 Task: Find connections with filter location Qarqīn with filter topic #Innovationwith filter profile language German with filter current company Bayer with filter school Model Institute of Engineering and Technology with filter industry Translation and Localization with filter service category Corporate Events with filter keywords title Bookkeeper
Action: Mouse moved to (620, 114)
Screenshot: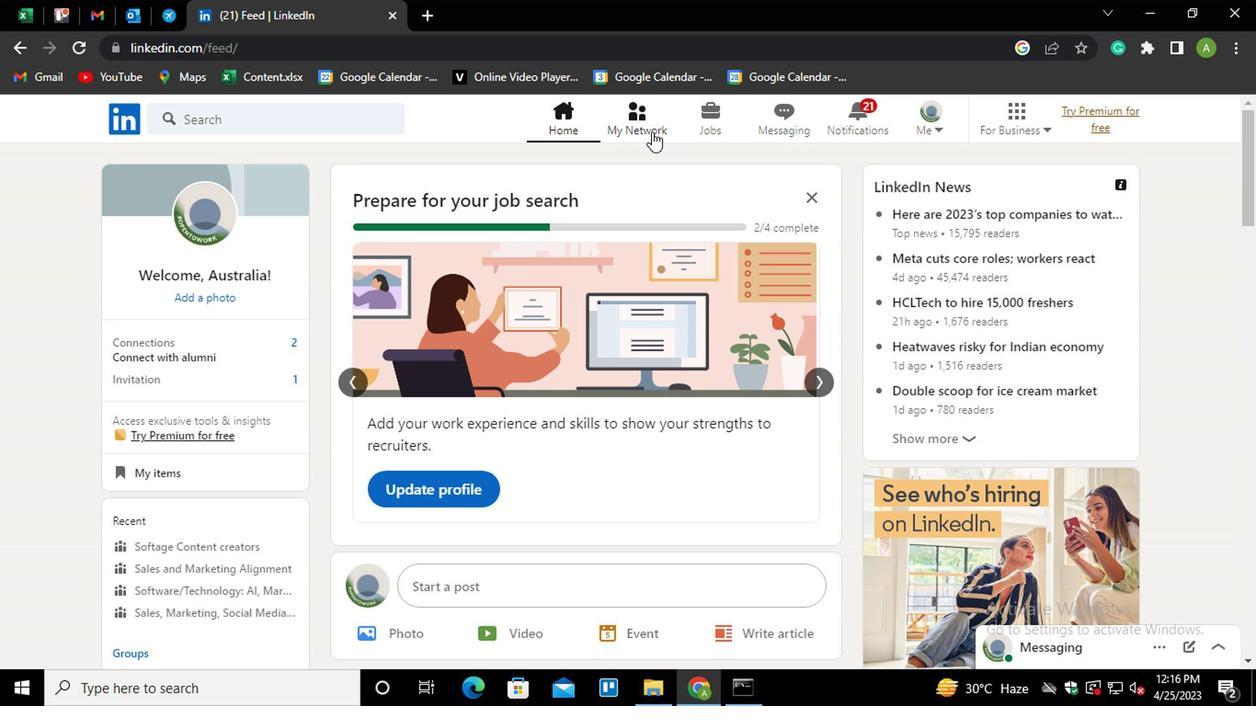 
Action: Mouse pressed left at (620, 114)
Screenshot: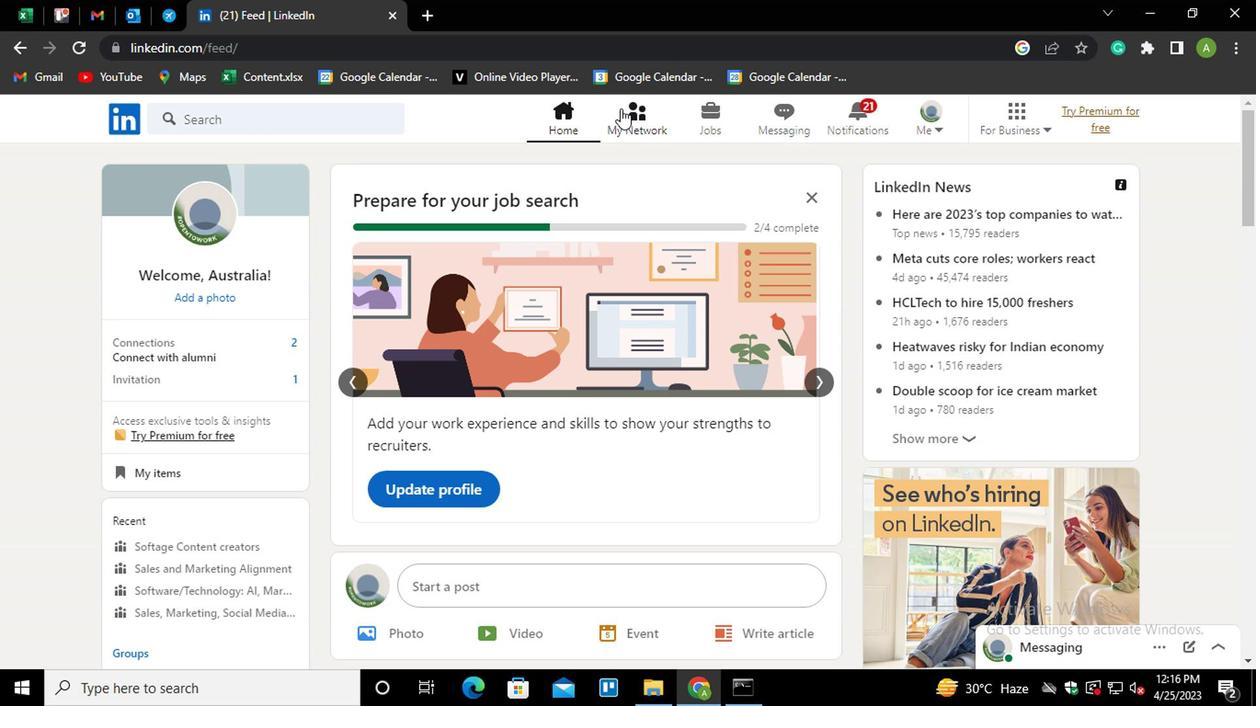 
Action: Mouse moved to (310, 222)
Screenshot: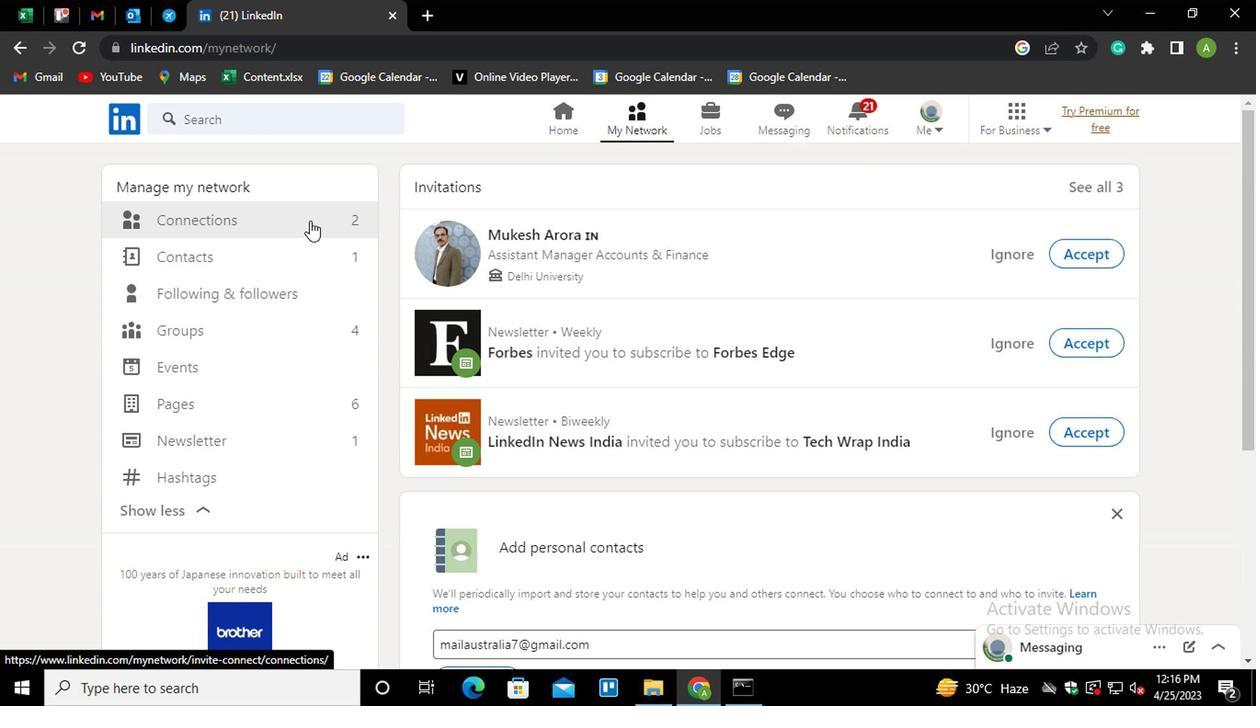 
Action: Mouse pressed left at (310, 222)
Screenshot: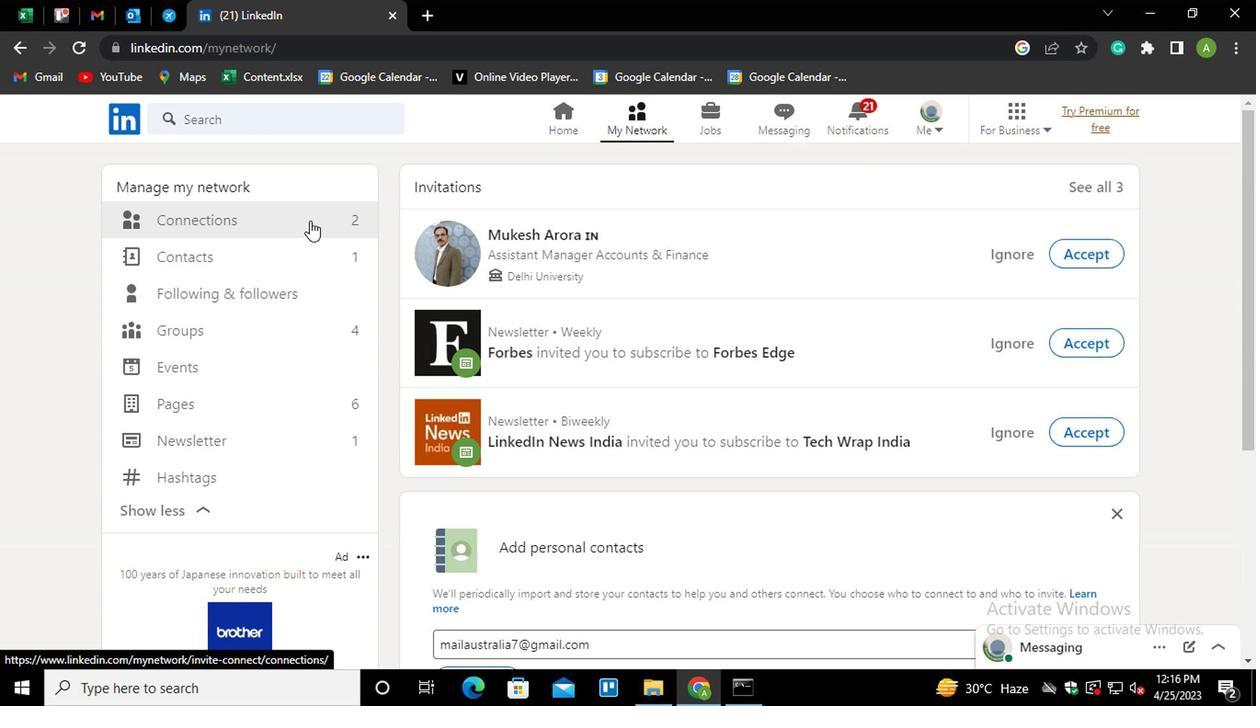 
Action: Mouse moved to (739, 225)
Screenshot: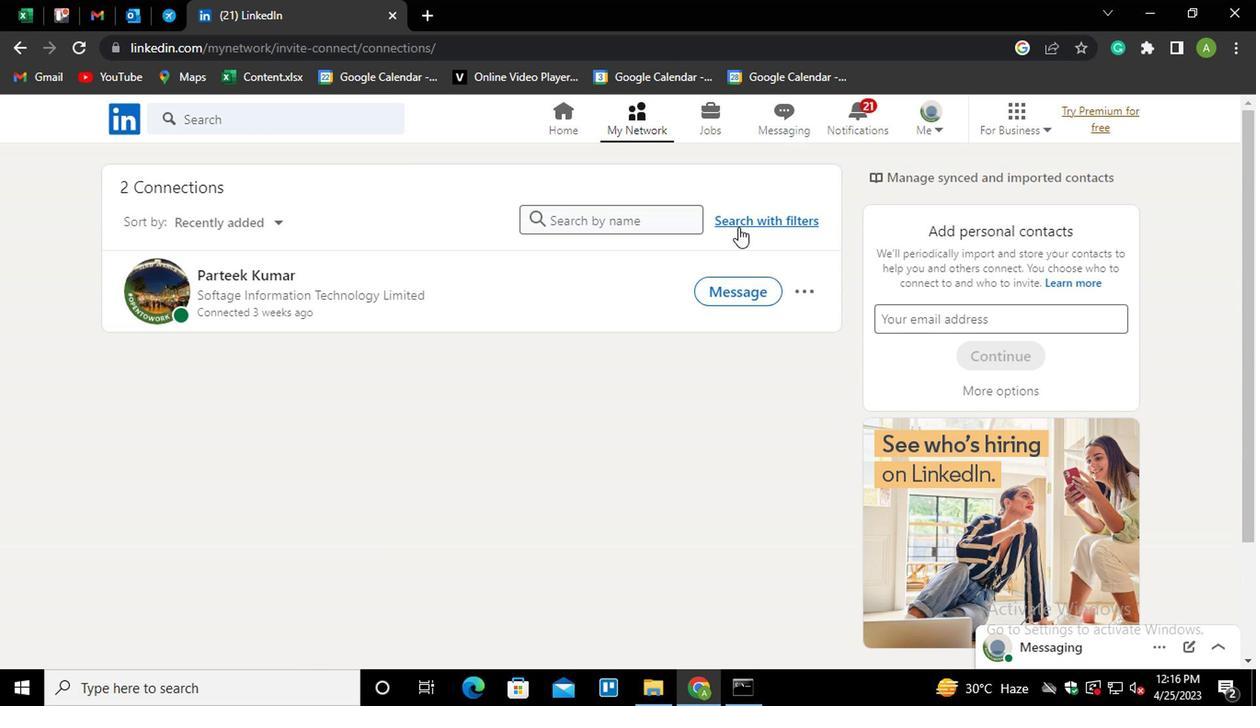 
Action: Mouse pressed left at (739, 225)
Screenshot: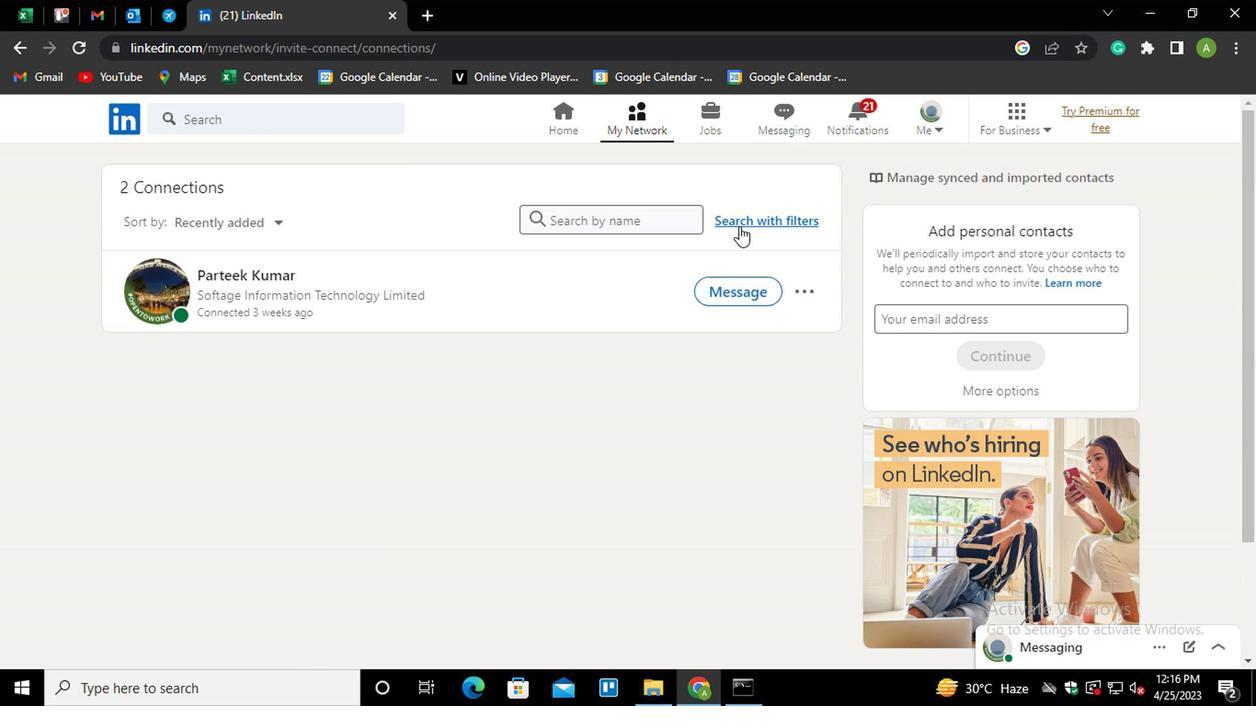 
Action: Mouse moved to (633, 175)
Screenshot: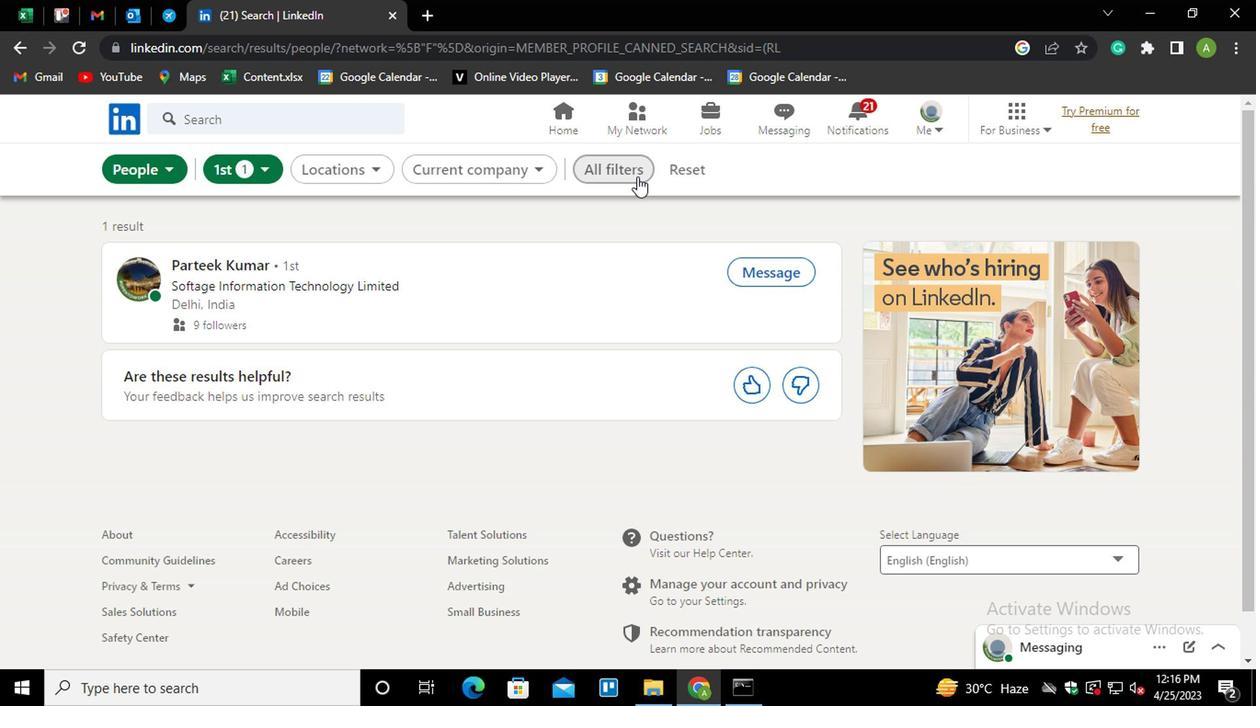 
Action: Mouse pressed left at (633, 175)
Screenshot: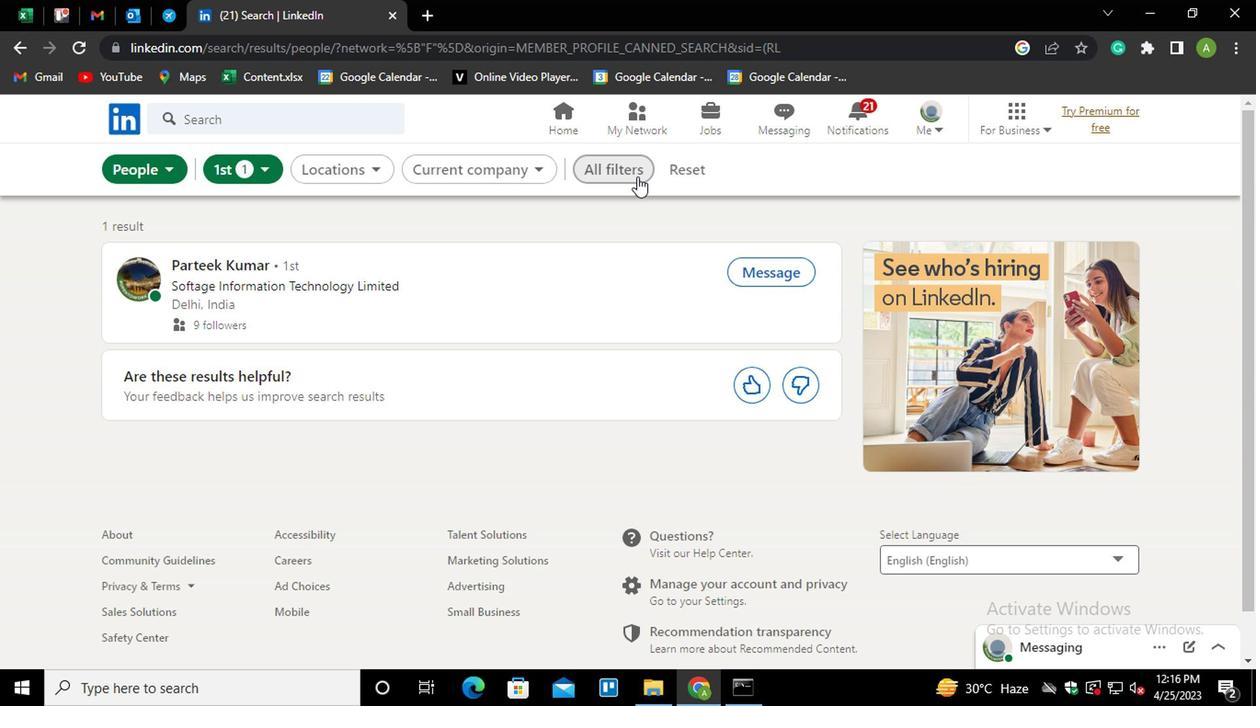 
Action: Mouse moved to (883, 325)
Screenshot: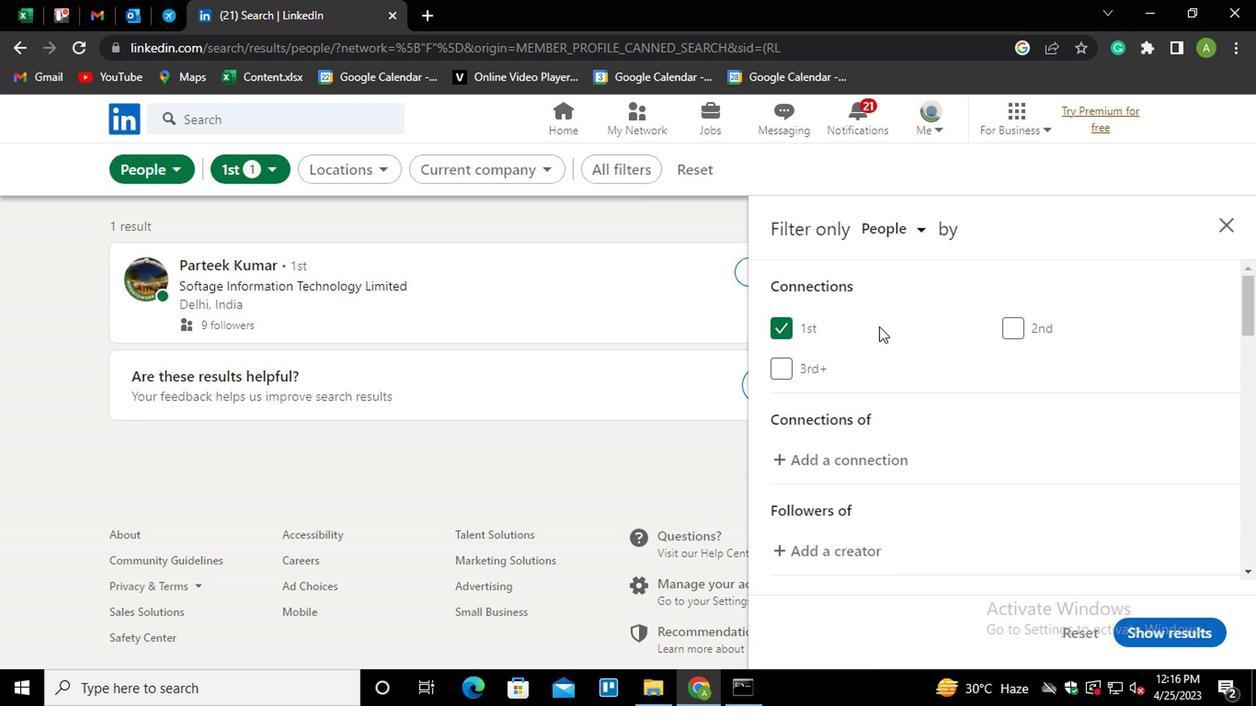 
Action: Mouse scrolled (883, 325) with delta (0, 0)
Screenshot: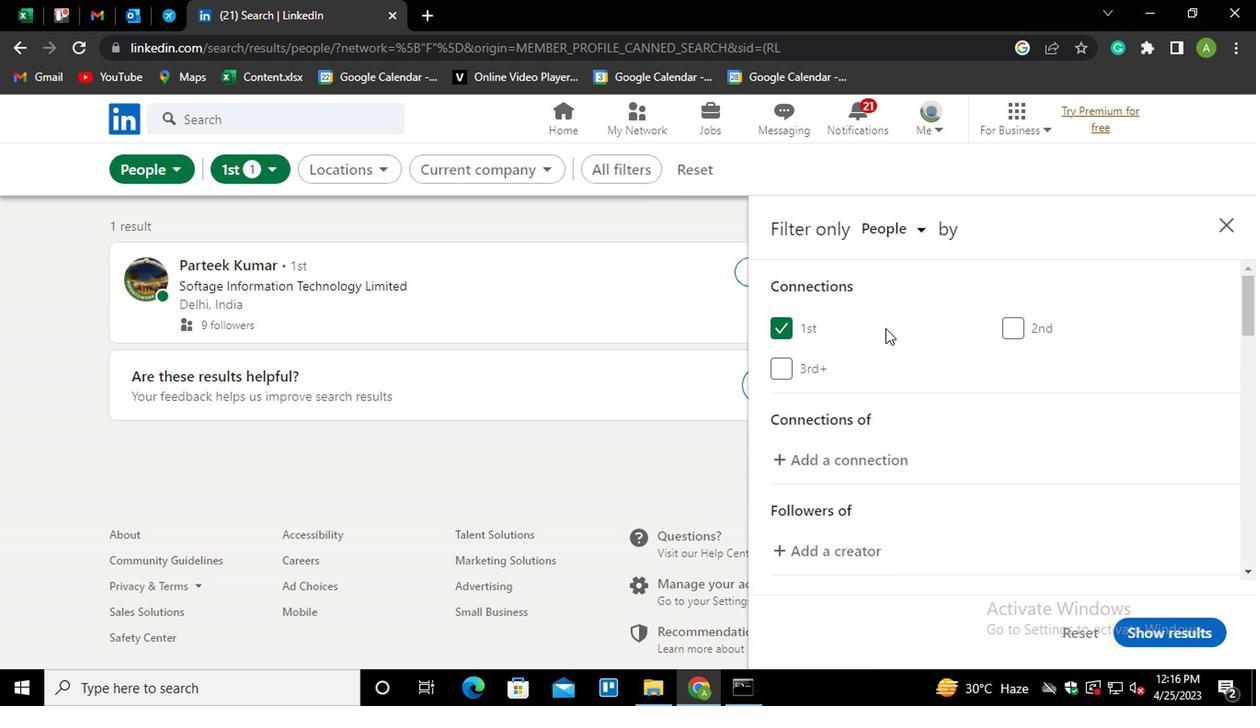 
Action: Mouse scrolled (883, 325) with delta (0, 0)
Screenshot: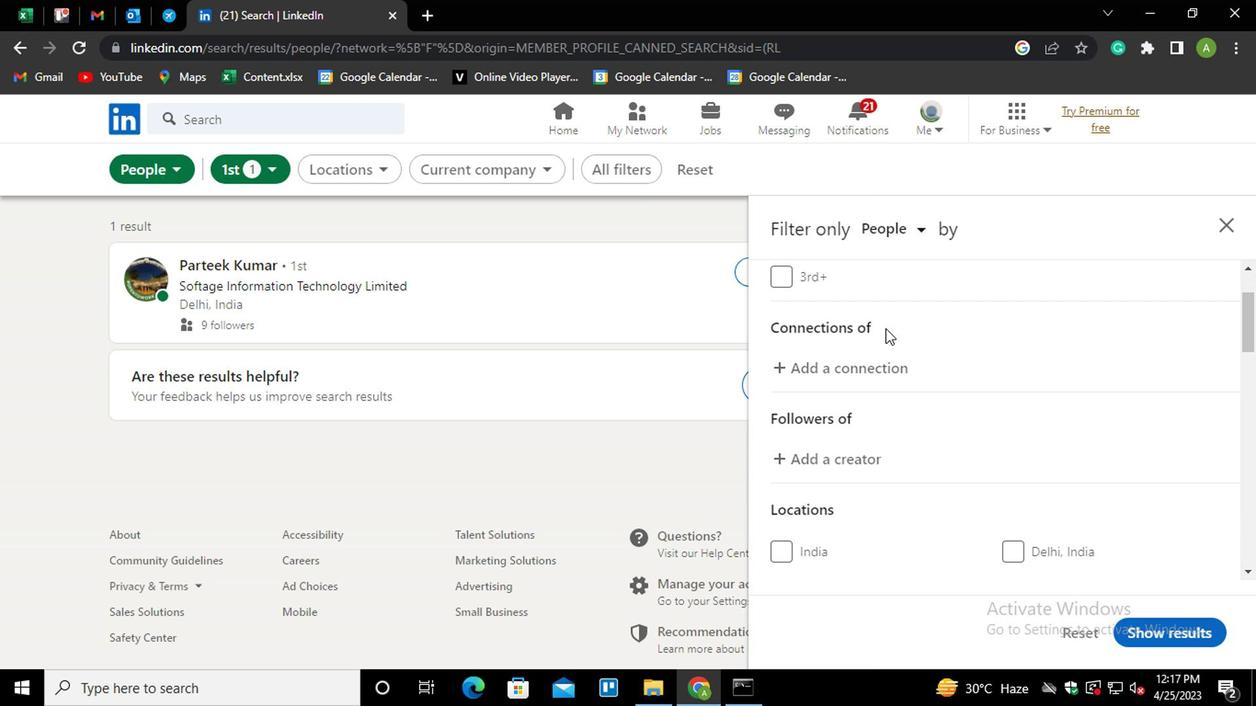 
Action: Mouse scrolled (883, 325) with delta (0, 0)
Screenshot: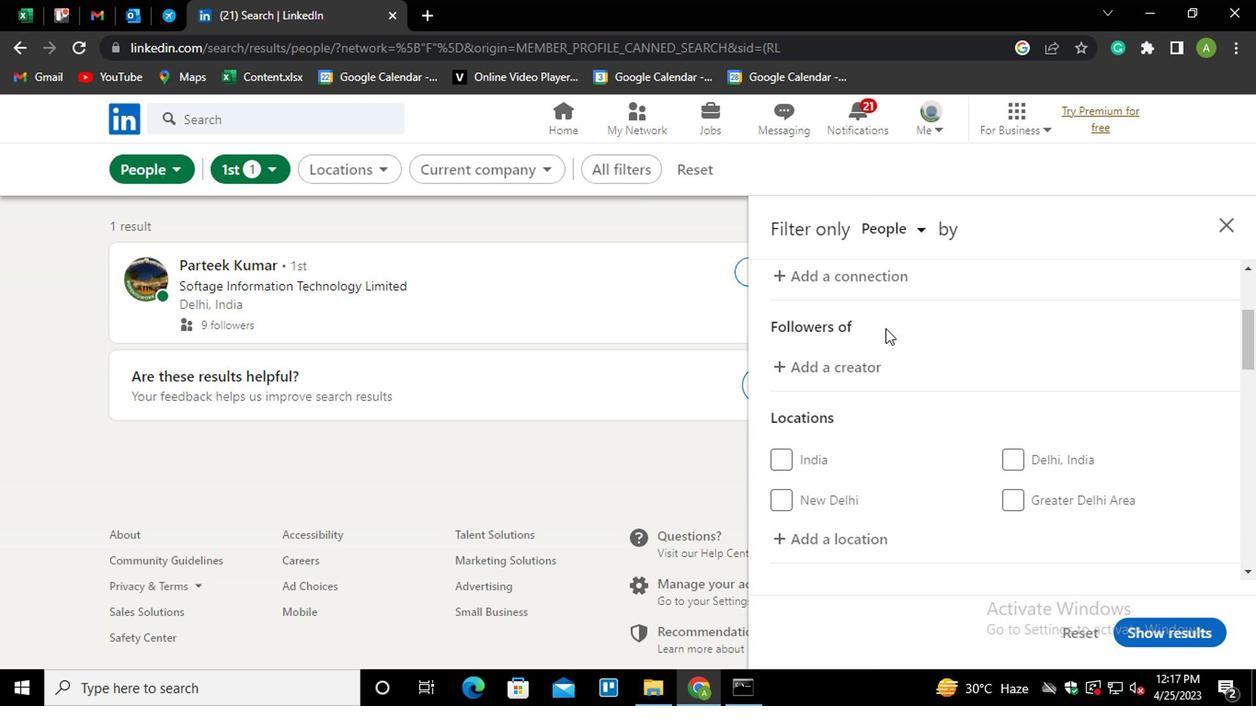 
Action: Mouse moved to (811, 439)
Screenshot: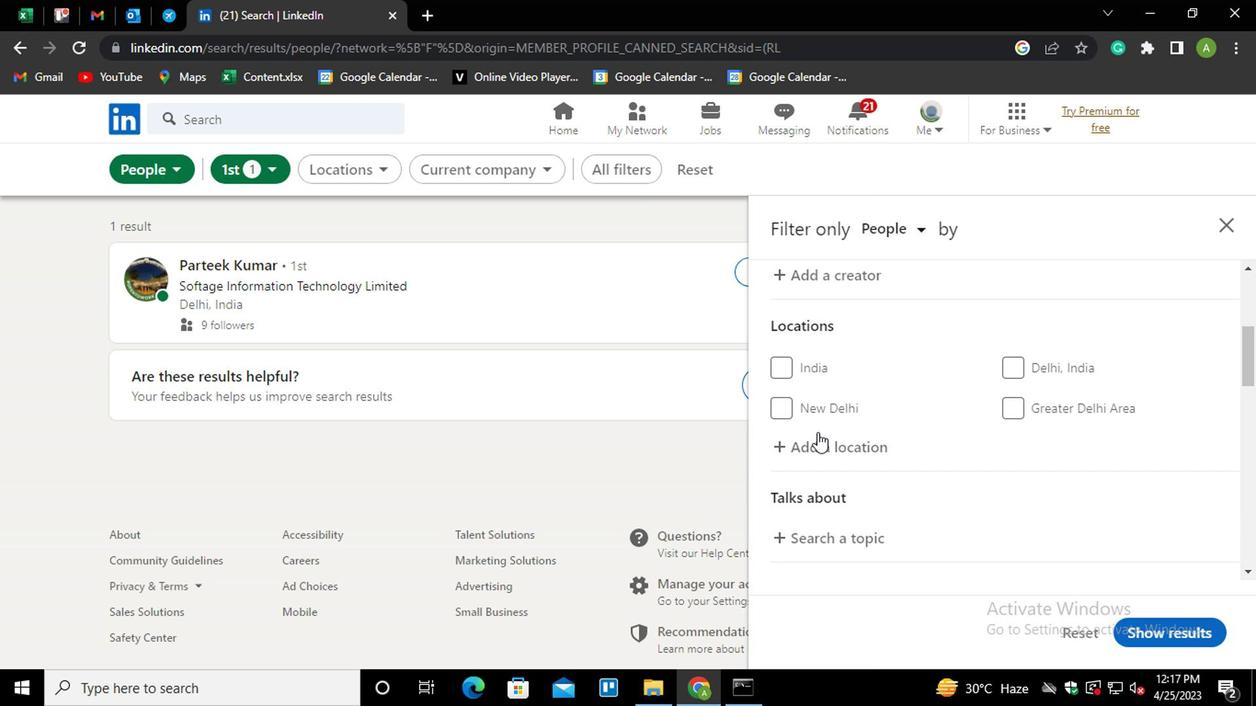 
Action: Mouse pressed left at (811, 439)
Screenshot: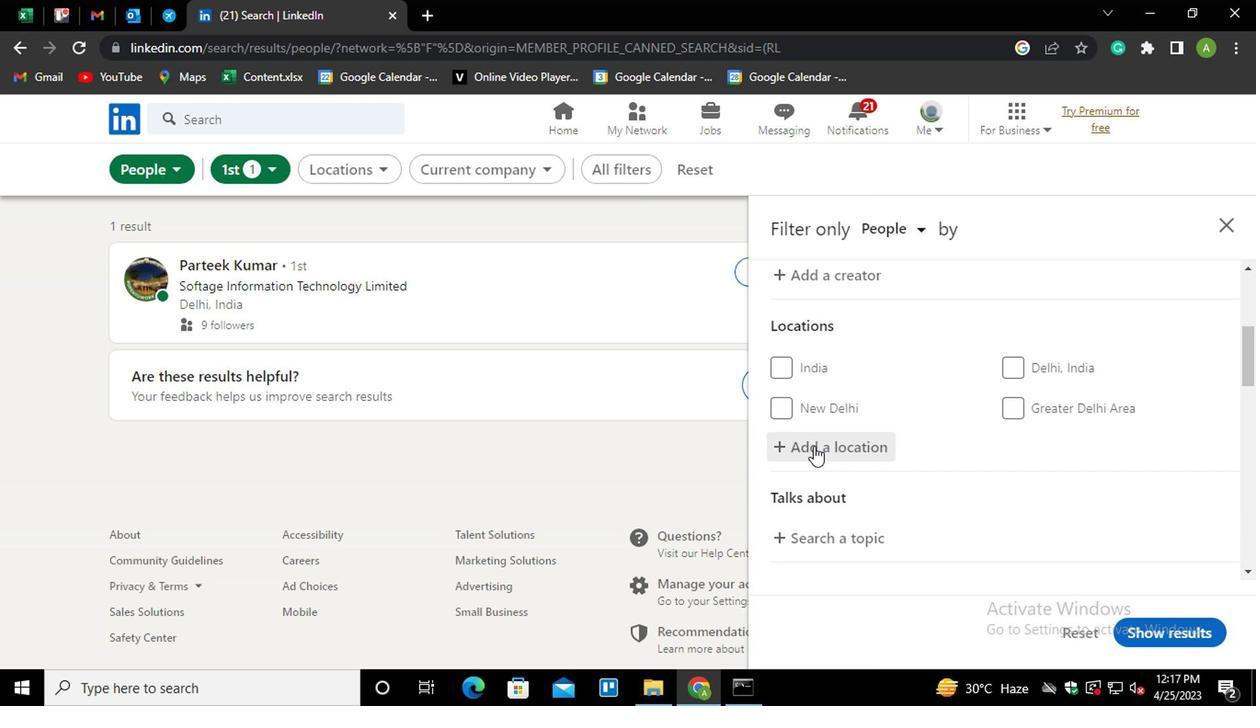 
Action: Mouse moved to (811, 439)
Screenshot: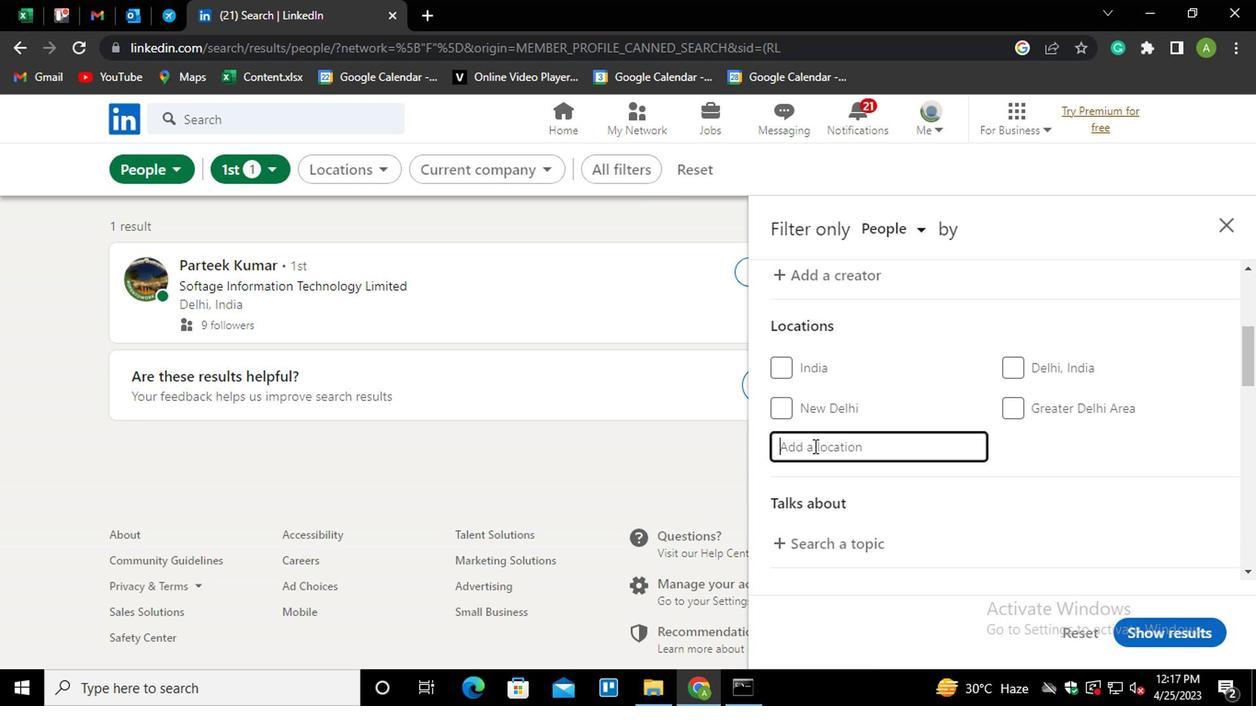
Action: Mouse pressed left at (811, 439)
Screenshot: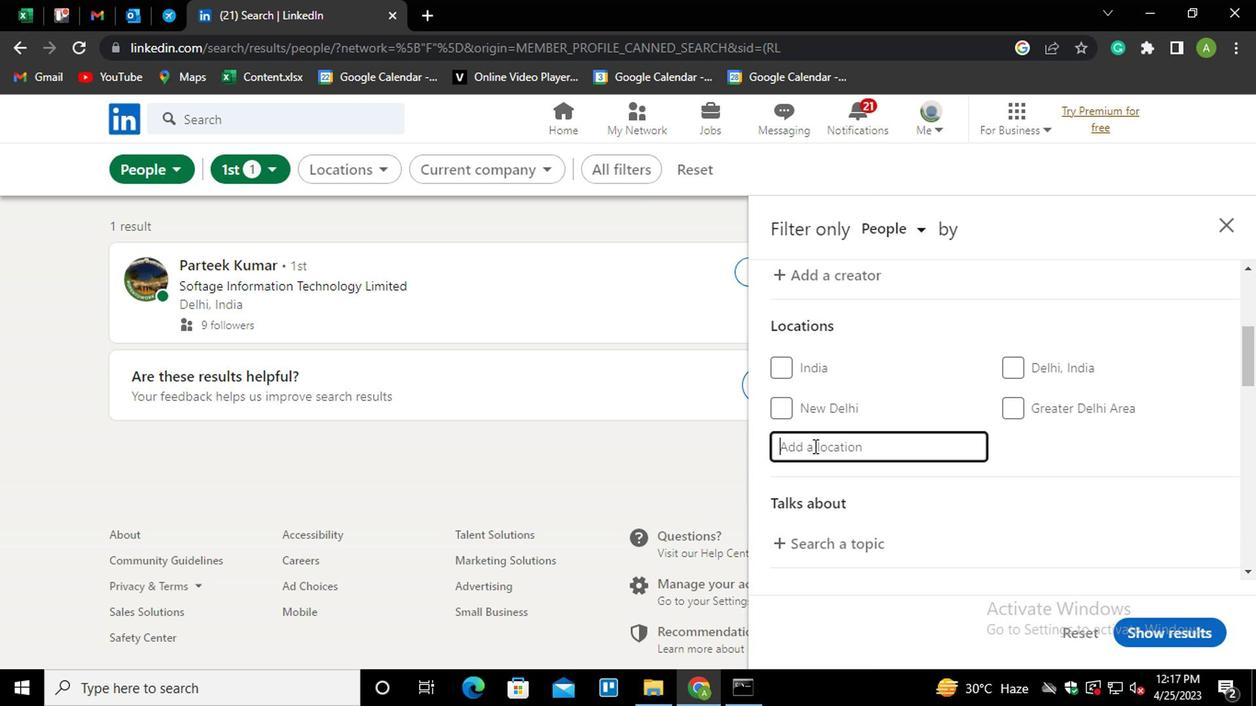 
Action: Mouse moved to (794, 452)
Screenshot: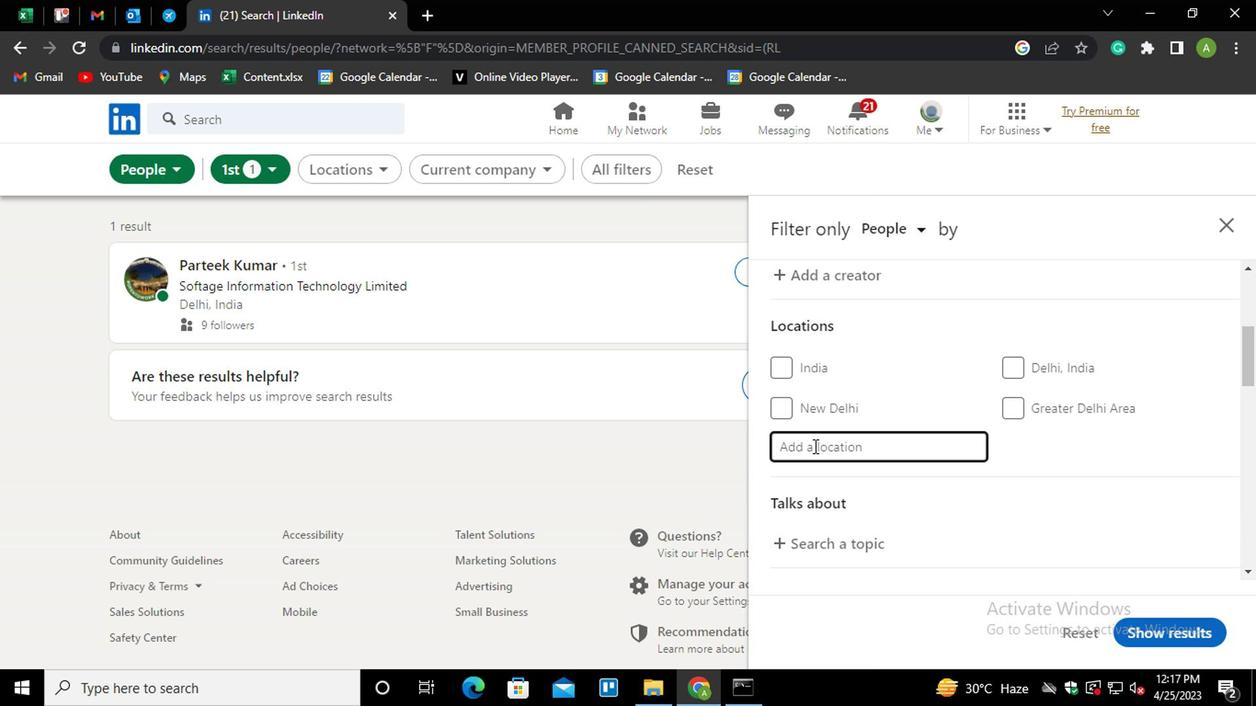
Action: Key pressed <Key.shift>QARQIN
Screenshot: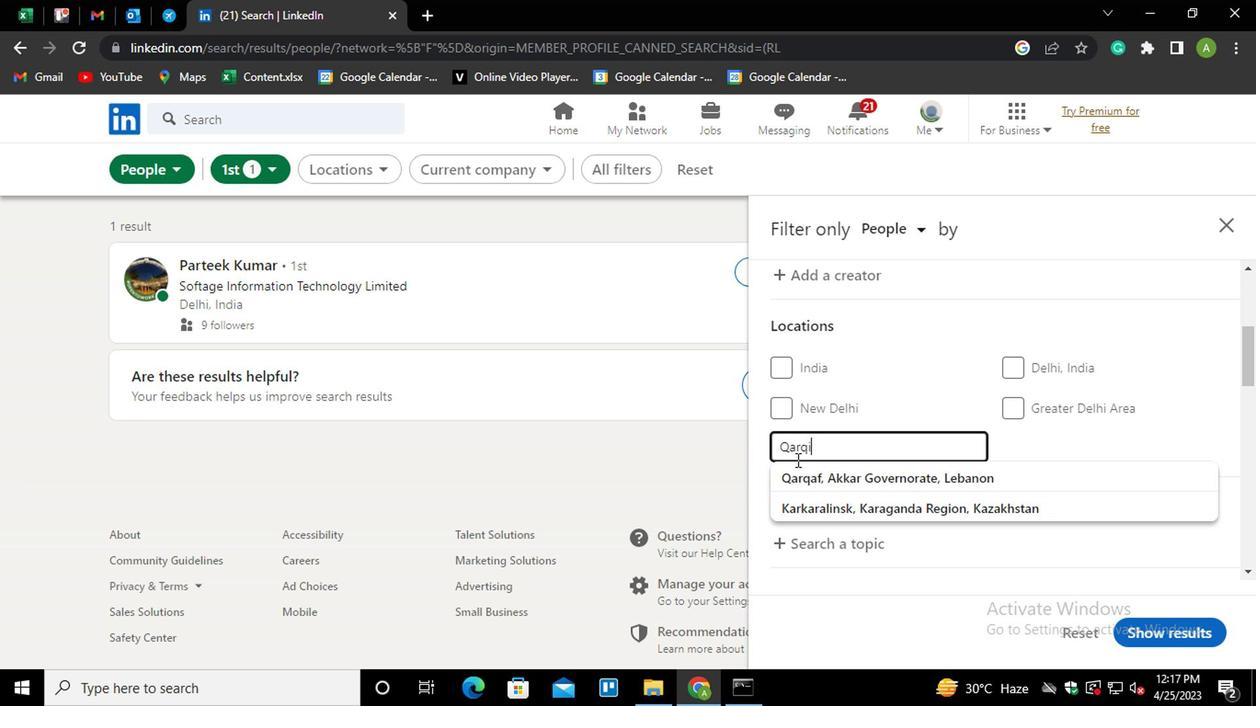 
Action: Mouse moved to (1081, 469)
Screenshot: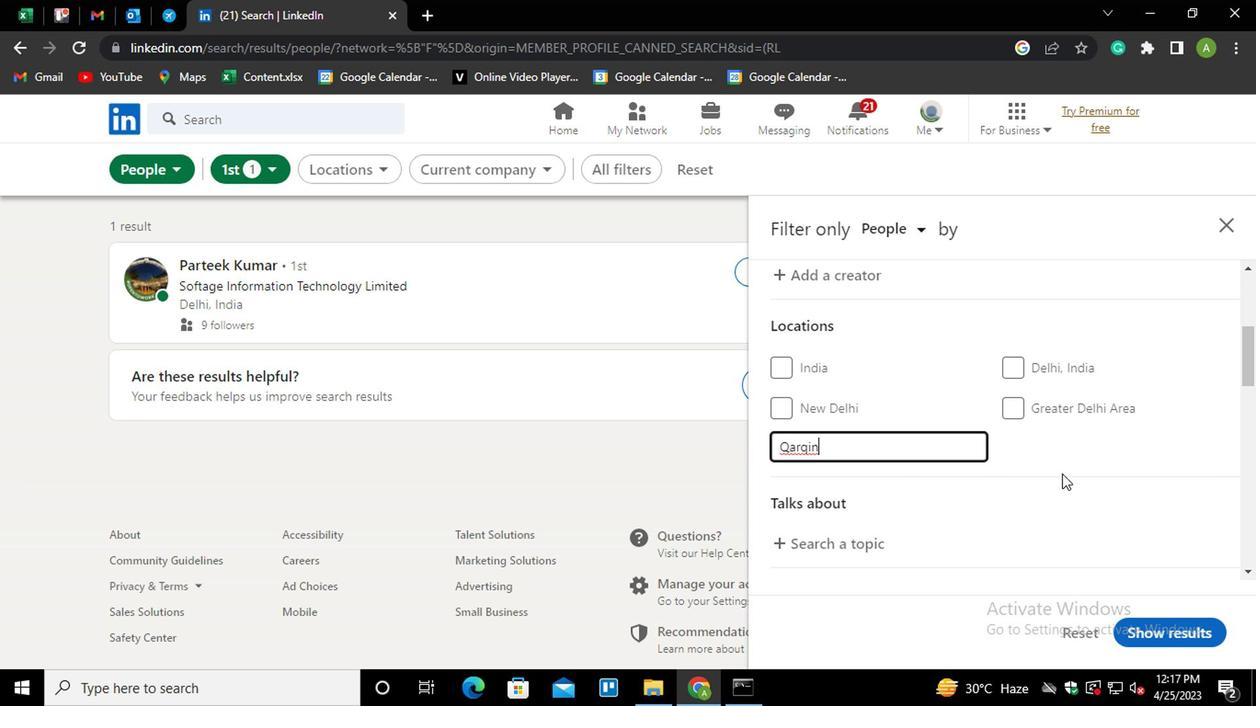 
Action: Mouse pressed left at (1081, 469)
Screenshot: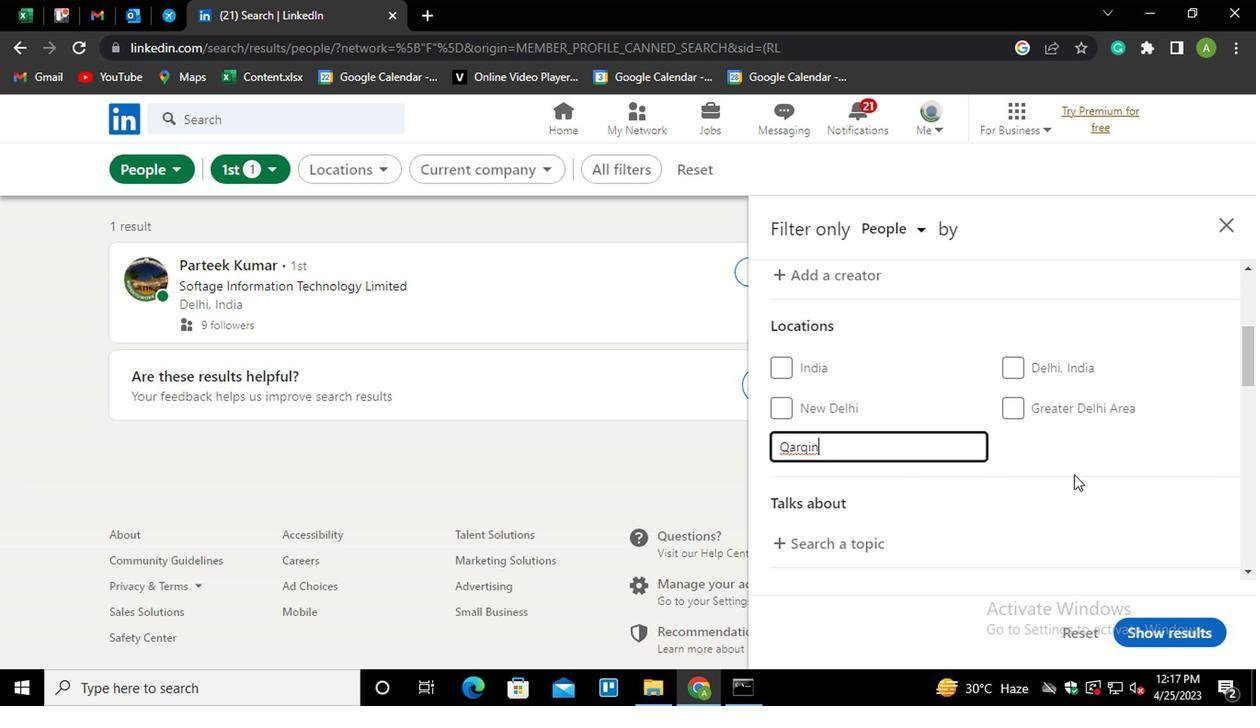 
Action: Mouse moved to (1076, 469)
Screenshot: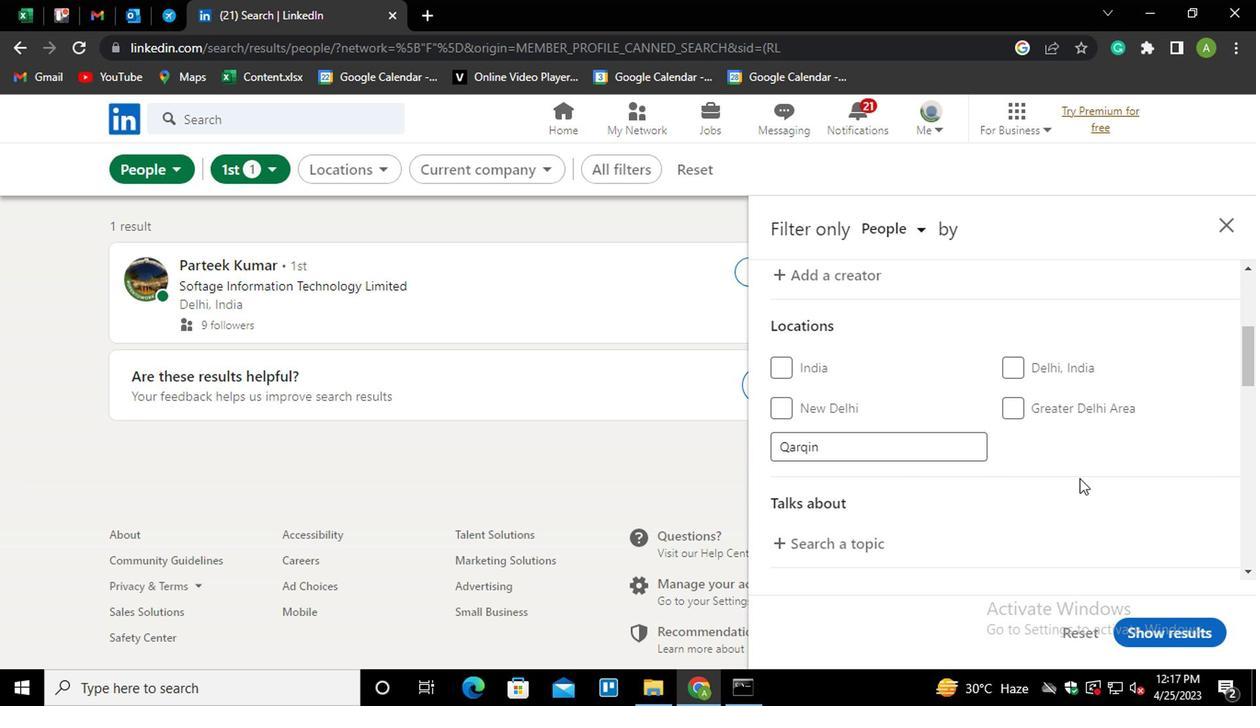 
Action: Mouse scrolled (1076, 468) with delta (0, -1)
Screenshot: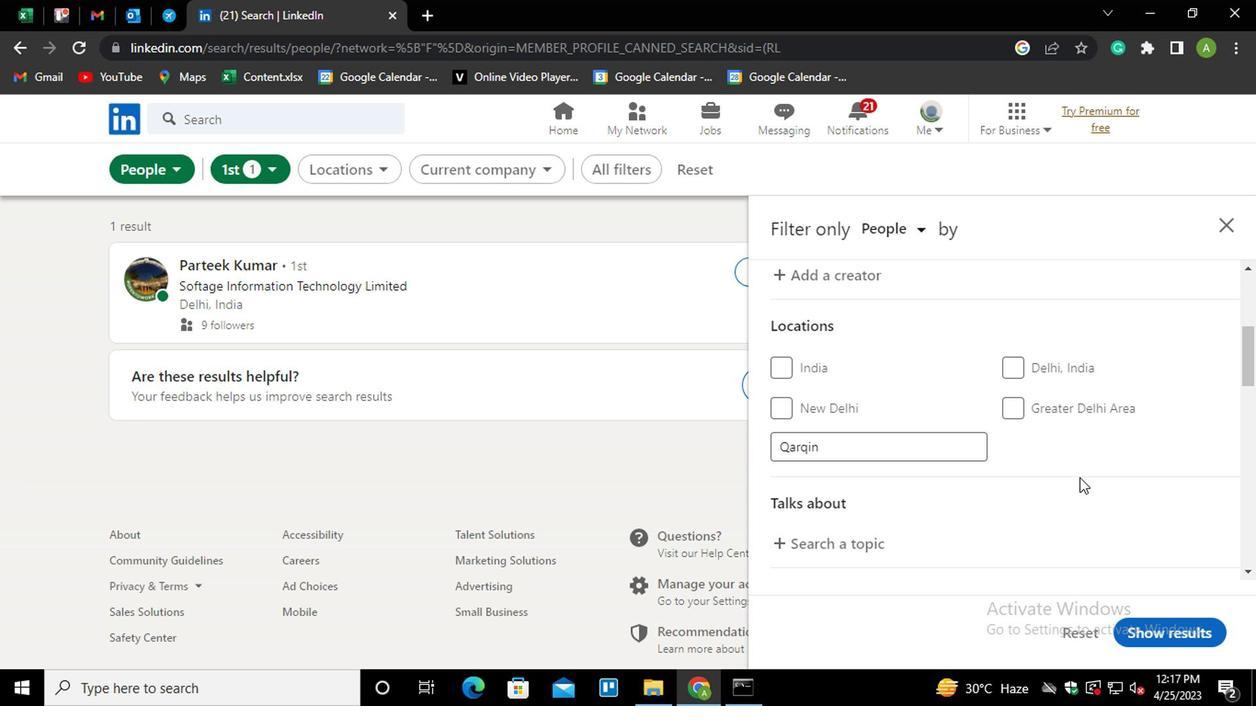 
Action: Mouse moved to (868, 443)
Screenshot: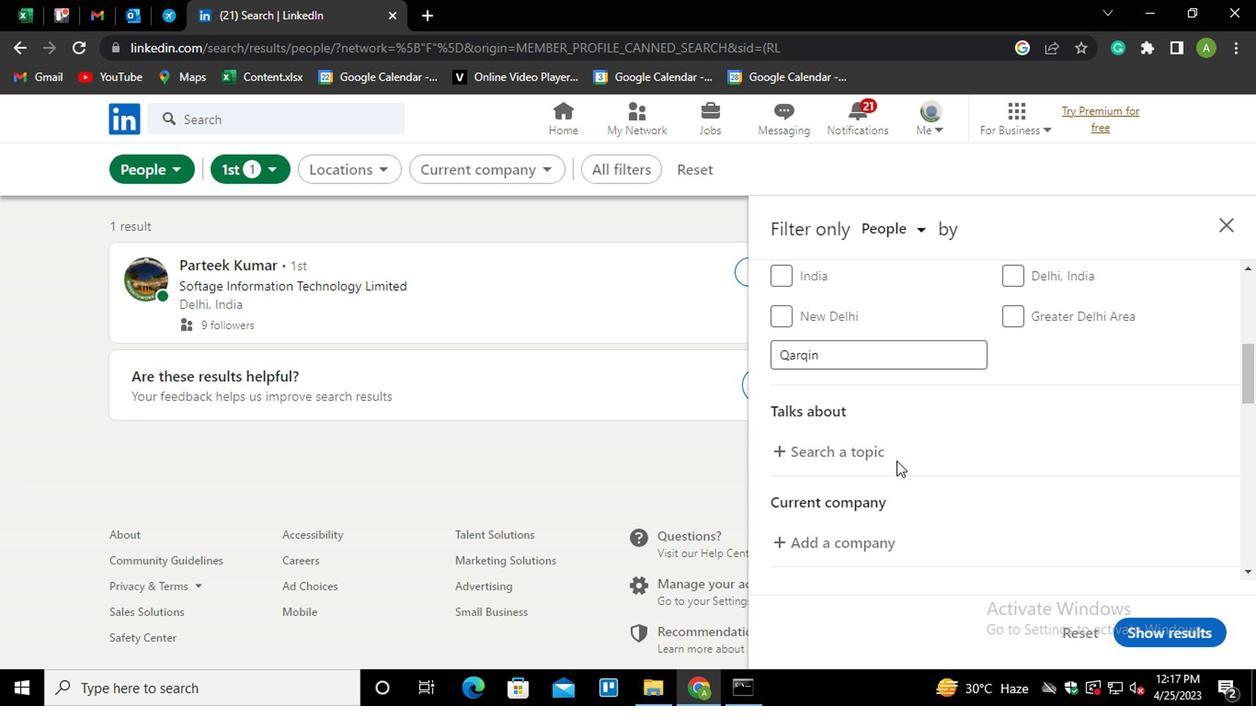 
Action: Mouse pressed left at (868, 443)
Screenshot: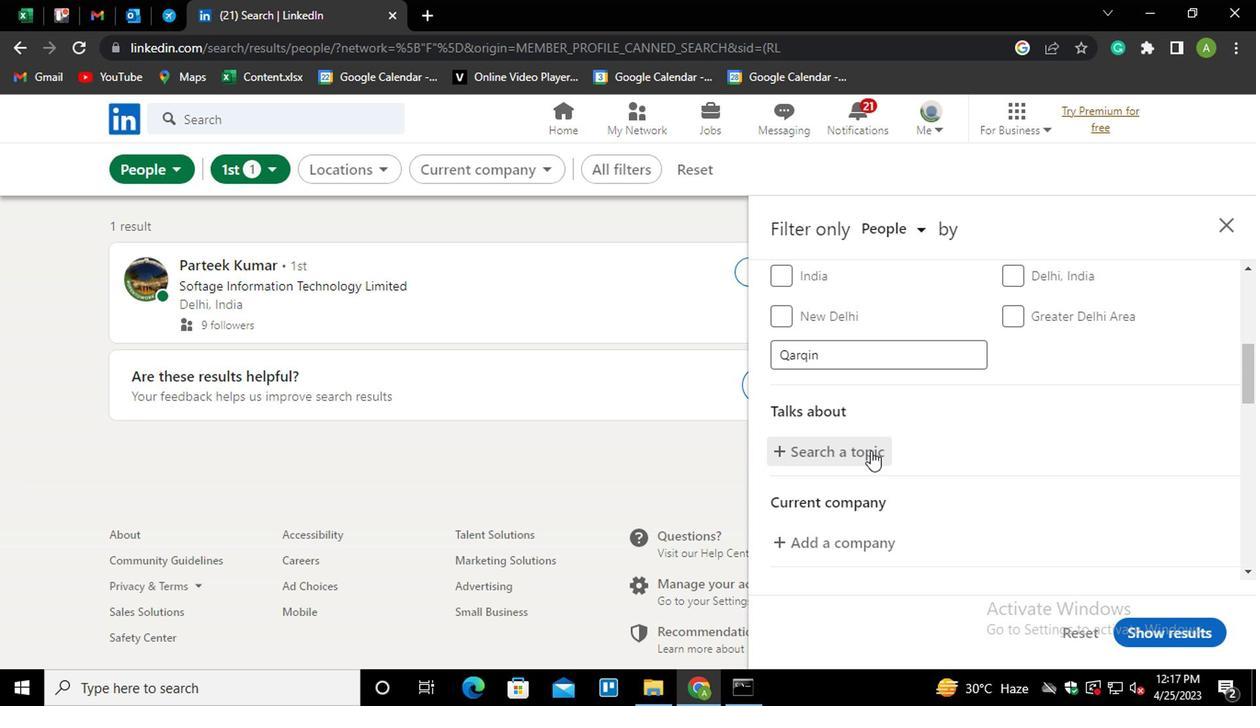 
Action: Key pressed <Key.shift>#INNOVATIONWITH
Screenshot: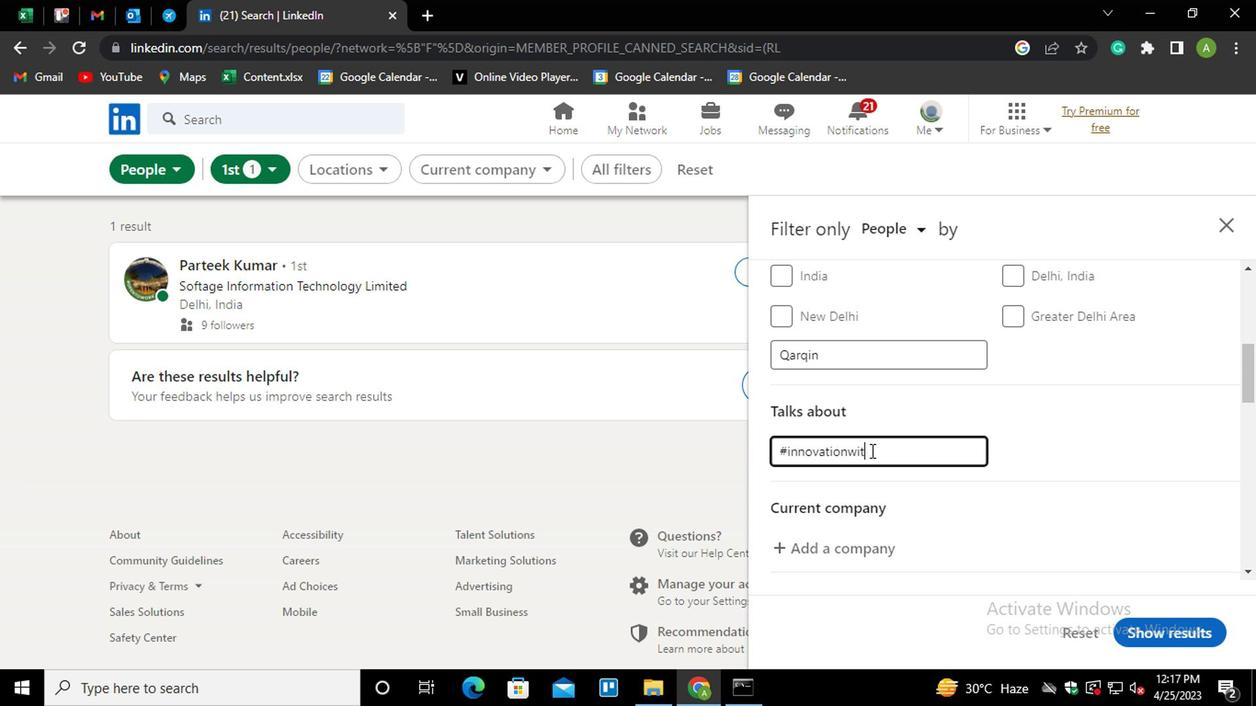 
Action: Mouse moved to (1193, 533)
Screenshot: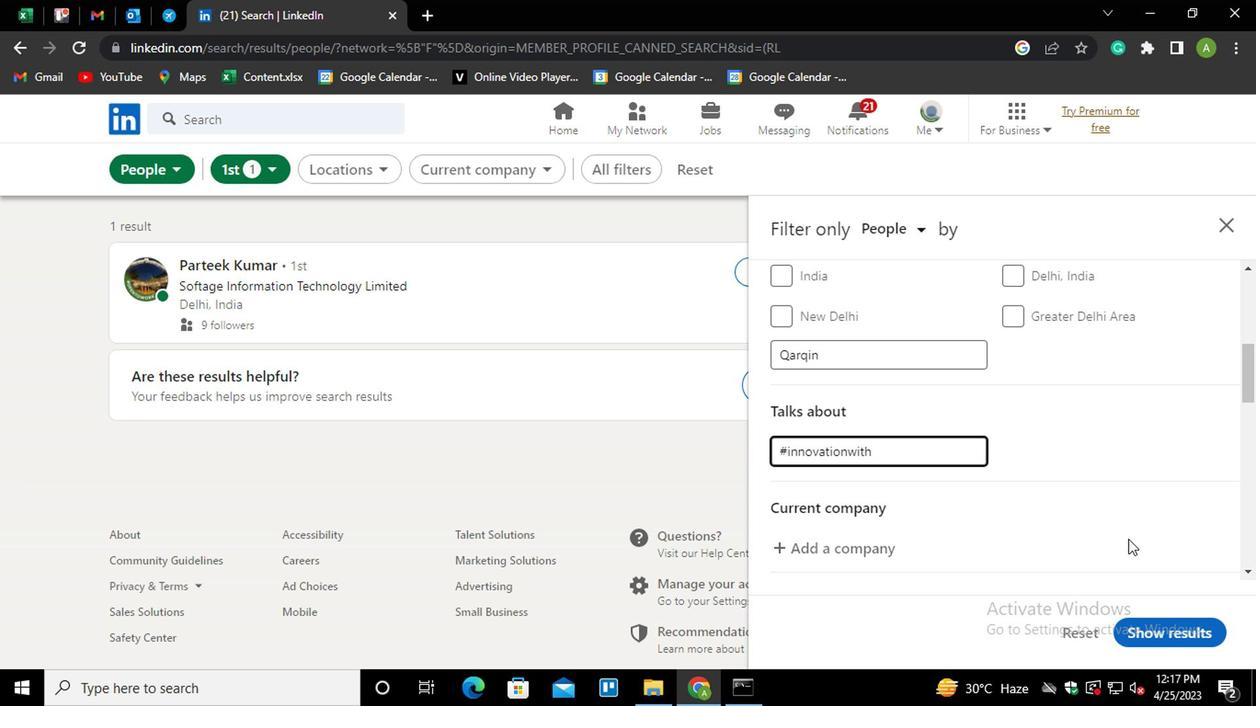 
Action: Mouse pressed left at (1193, 533)
Screenshot: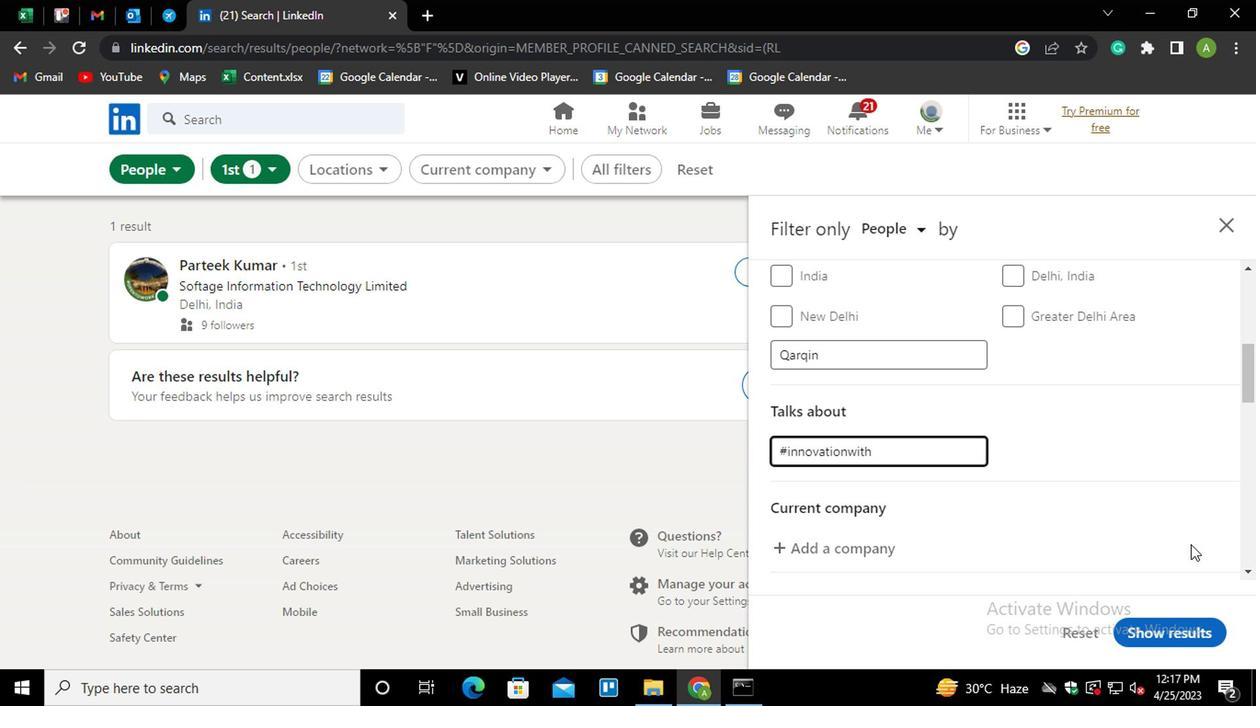 
Action: Mouse moved to (1127, 470)
Screenshot: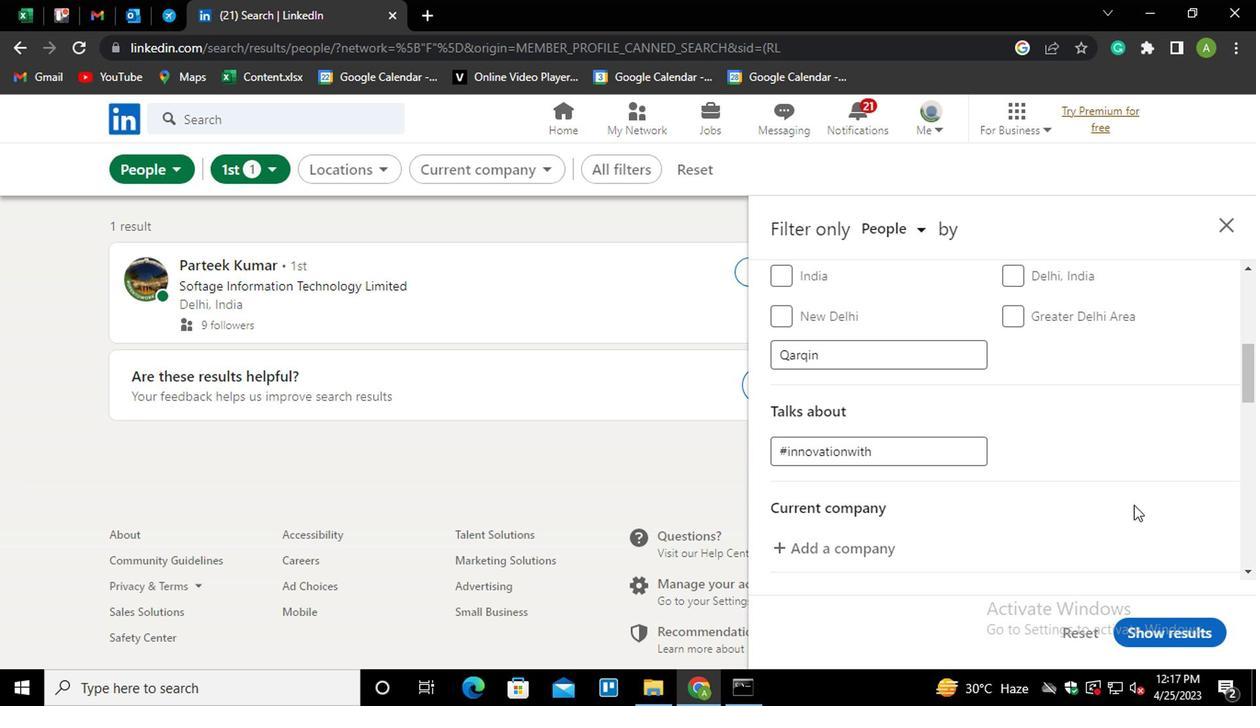 
Action: Mouse scrolled (1127, 469) with delta (0, 0)
Screenshot: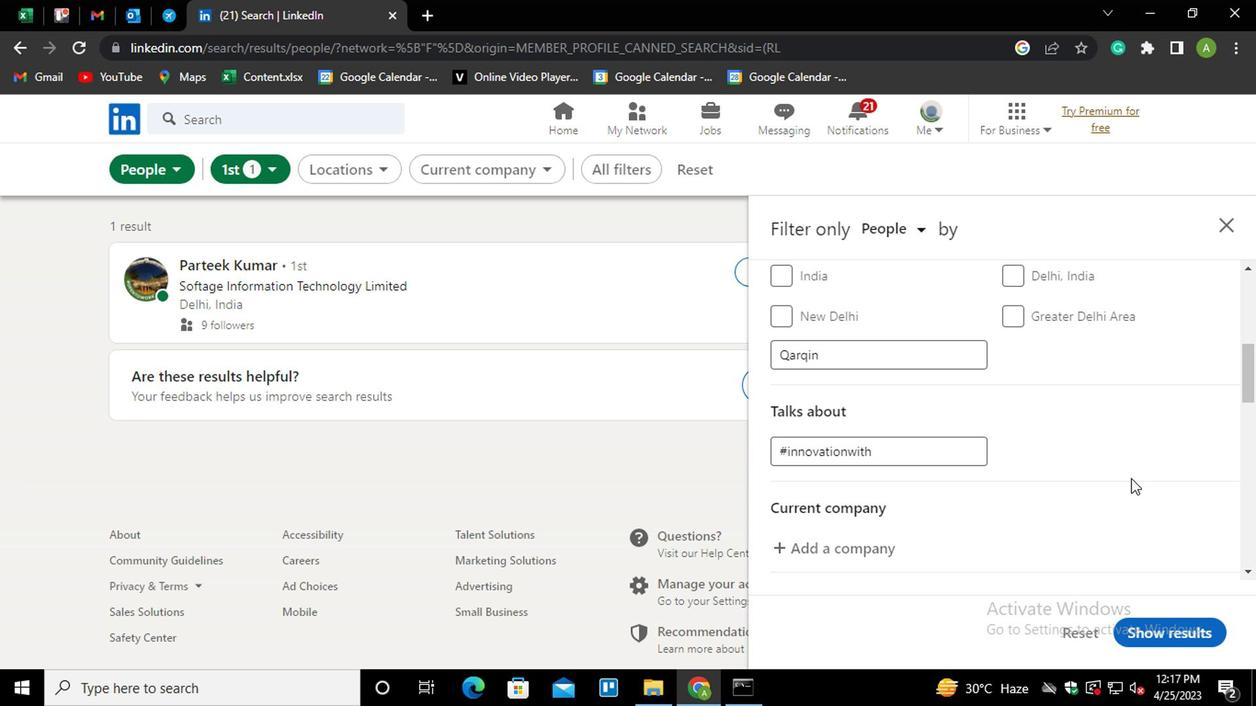 
Action: Mouse moved to (1127, 469)
Screenshot: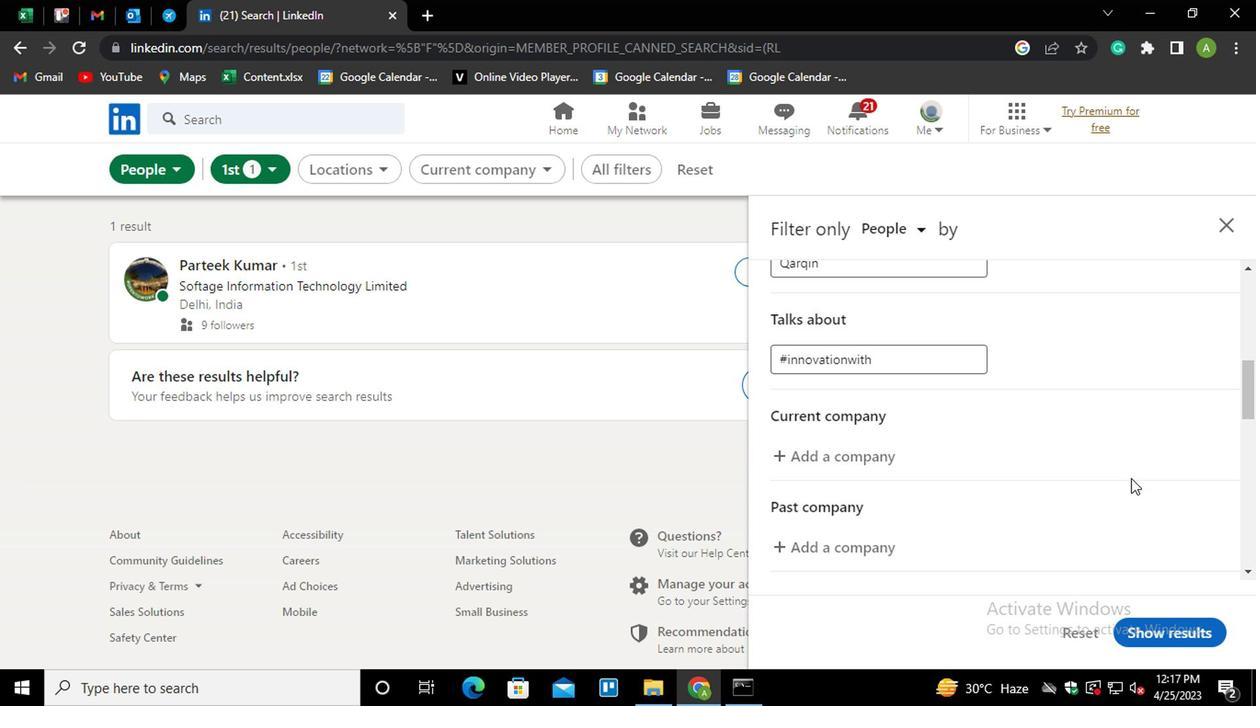 
Action: Mouse scrolled (1127, 468) with delta (0, -1)
Screenshot: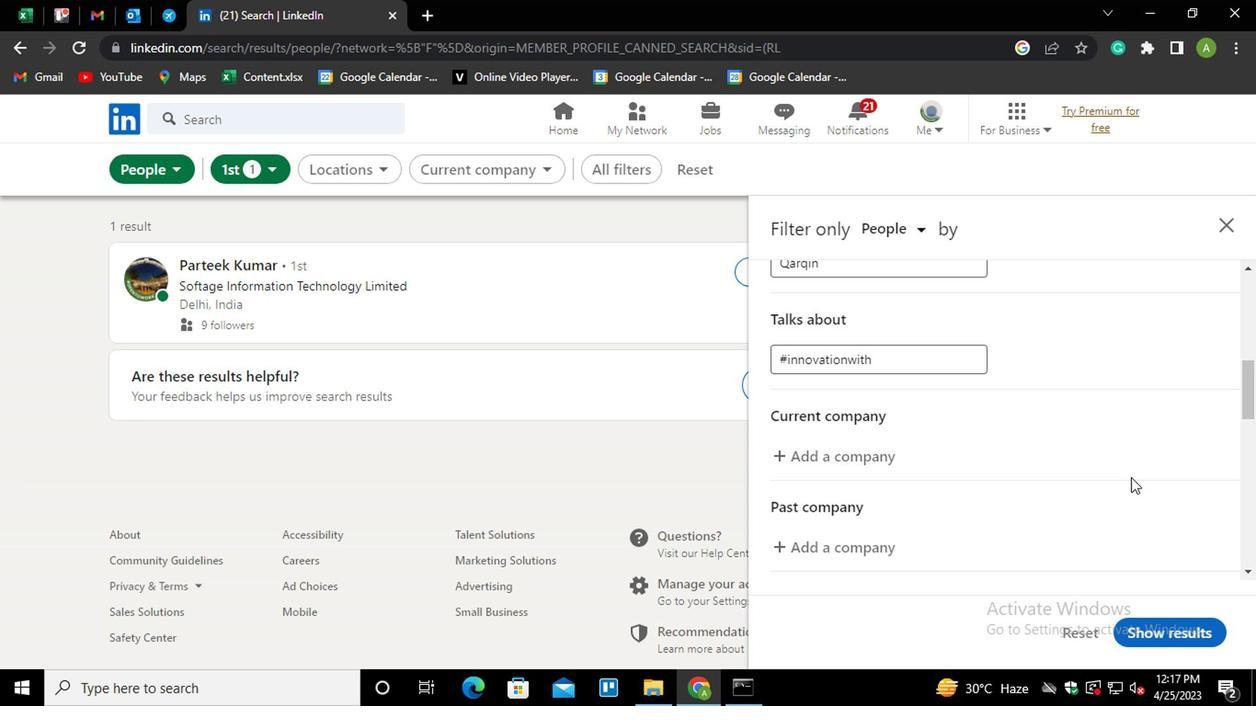 
Action: Mouse moved to (853, 363)
Screenshot: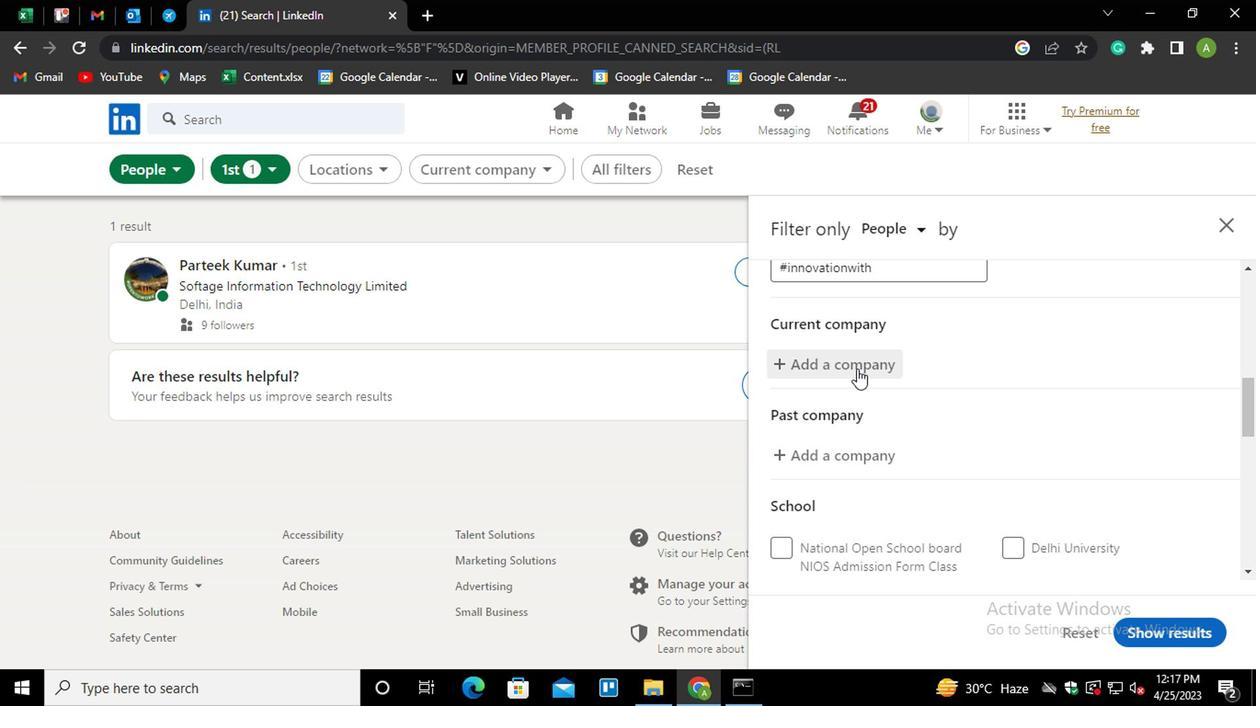 
Action: Mouse pressed left at (853, 363)
Screenshot: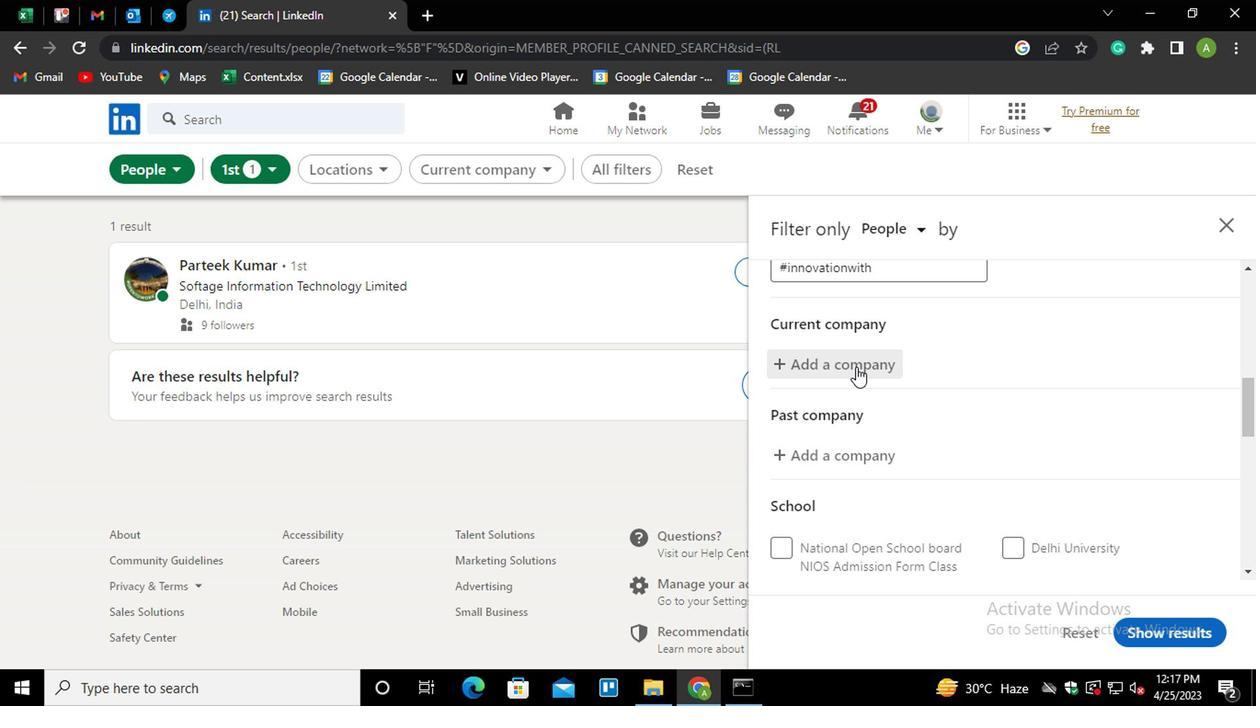 
Action: Key pressed <Key.shift>BAYER
Screenshot: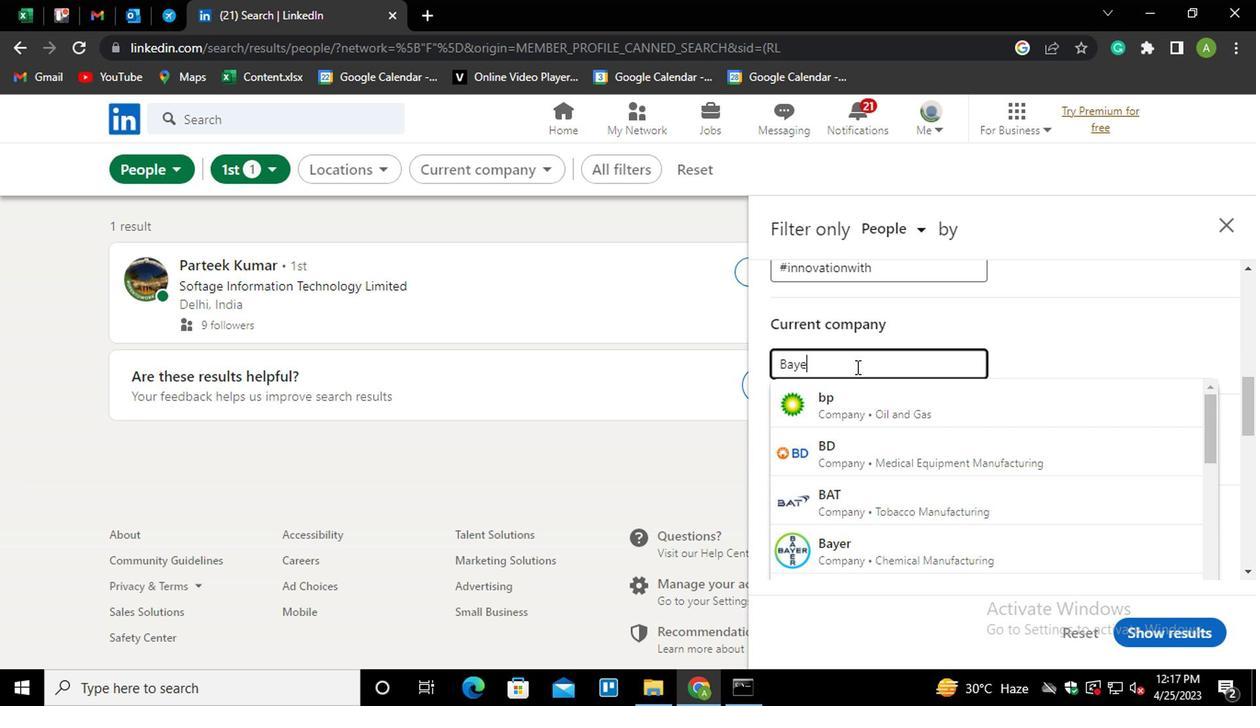 
Action: Mouse moved to (853, 403)
Screenshot: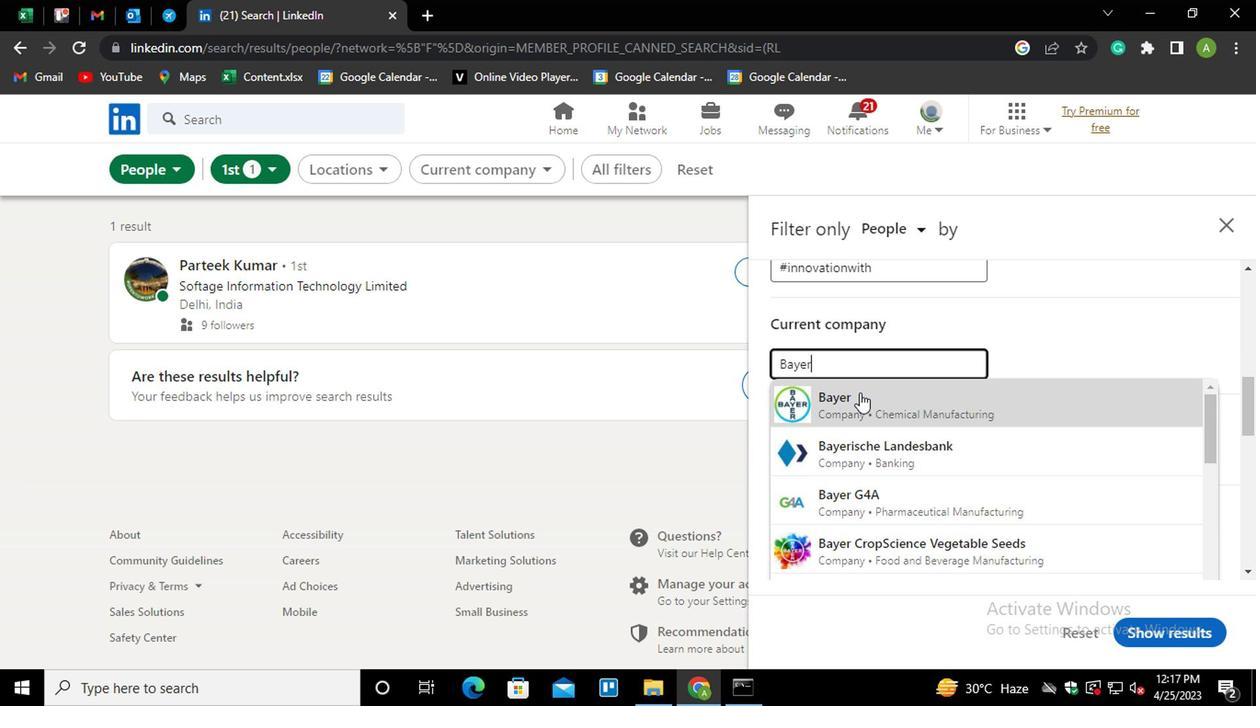 
Action: Mouse pressed left at (853, 403)
Screenshot: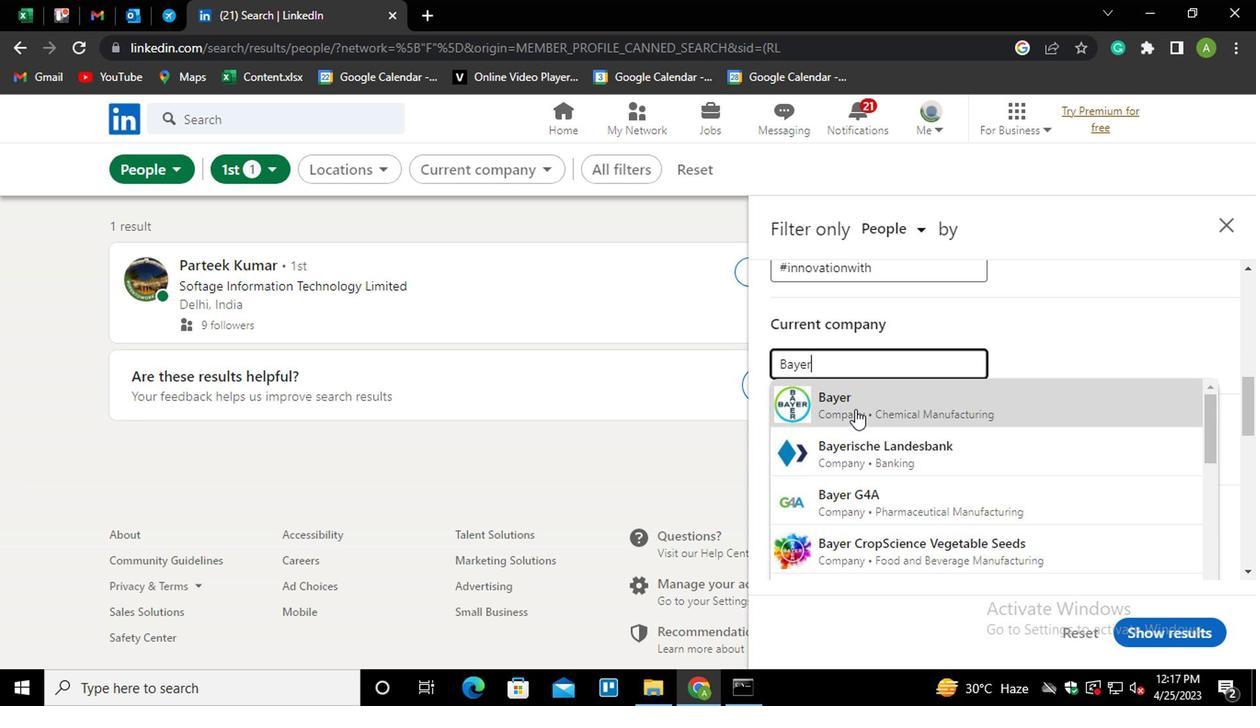 
Action: Mouse moved to (913, 400)
Screenshot: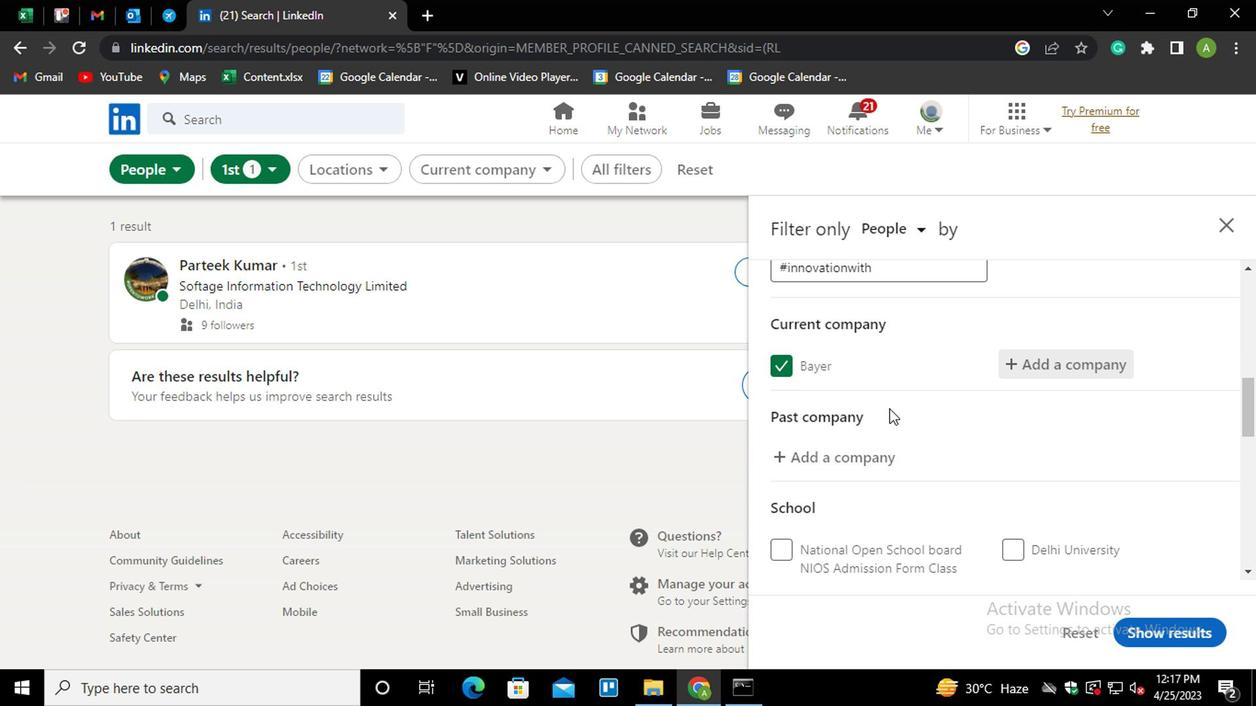 
Action: Mouse scrolled (913, 399) with delta (0, 0)
Screenshot: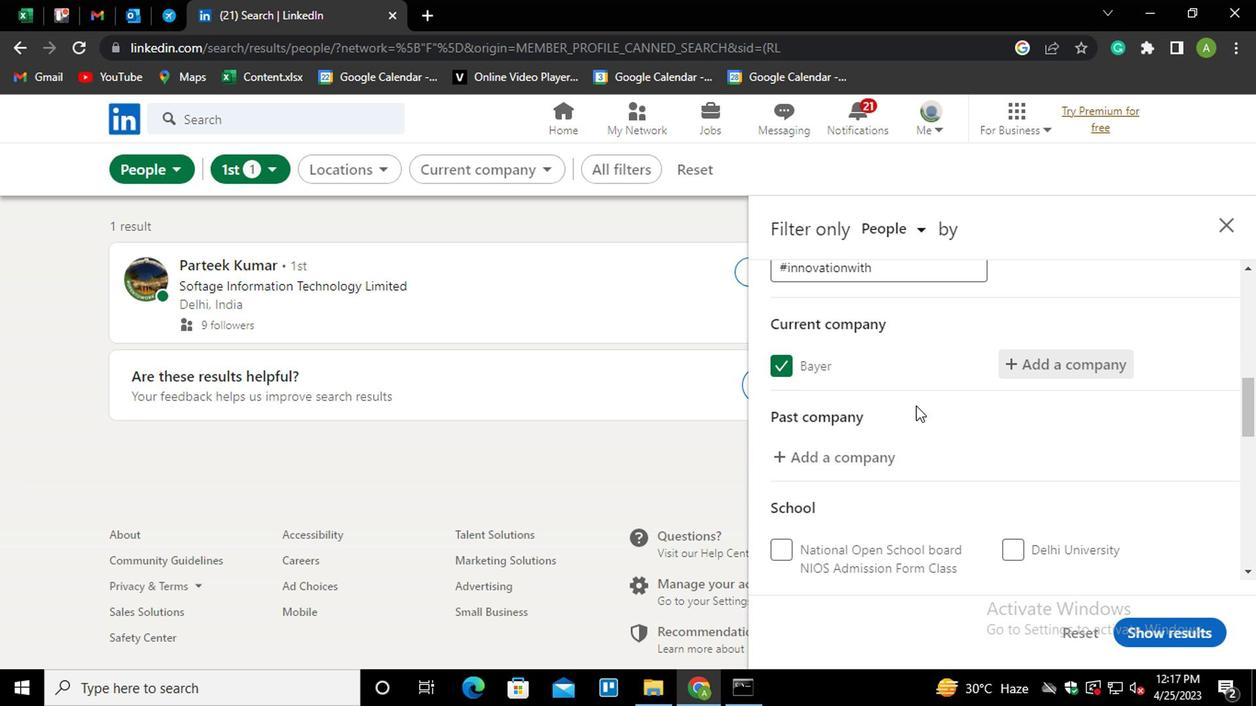
Action: Mouse scrolled (913, 399) with delta (0, 0)
Screenshot: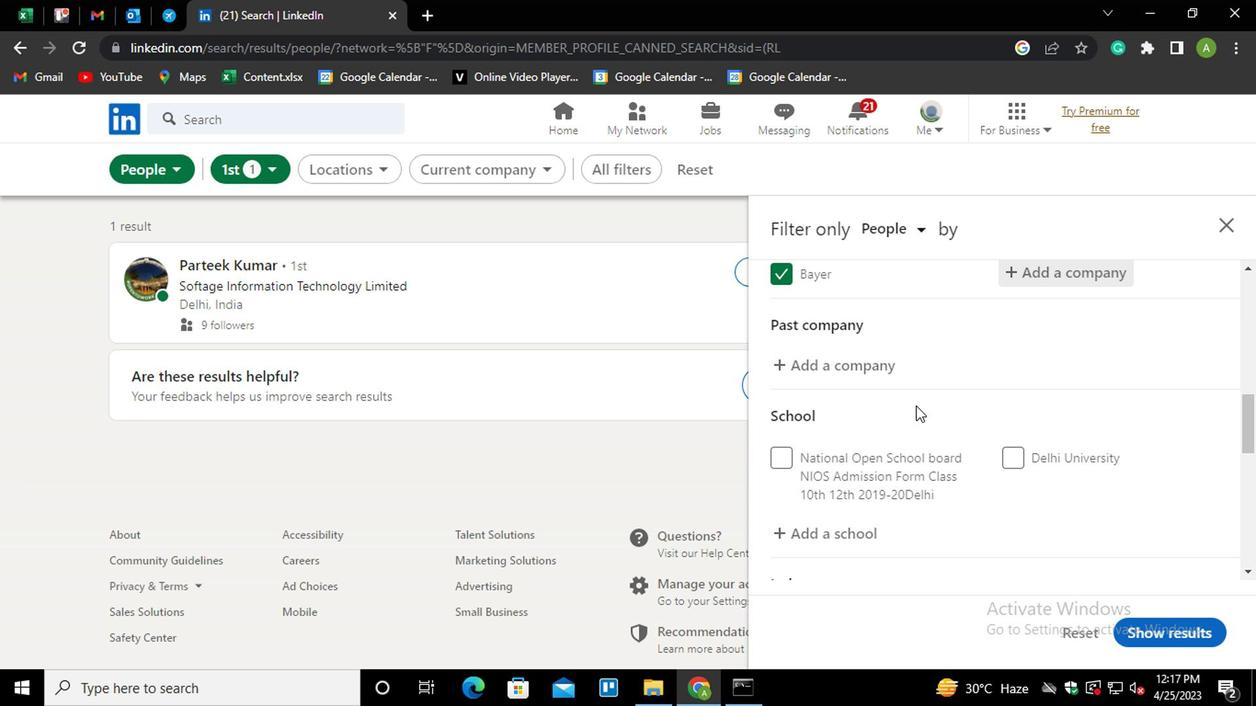 
Action: Mouse moved to (849, 435)
Screenshot: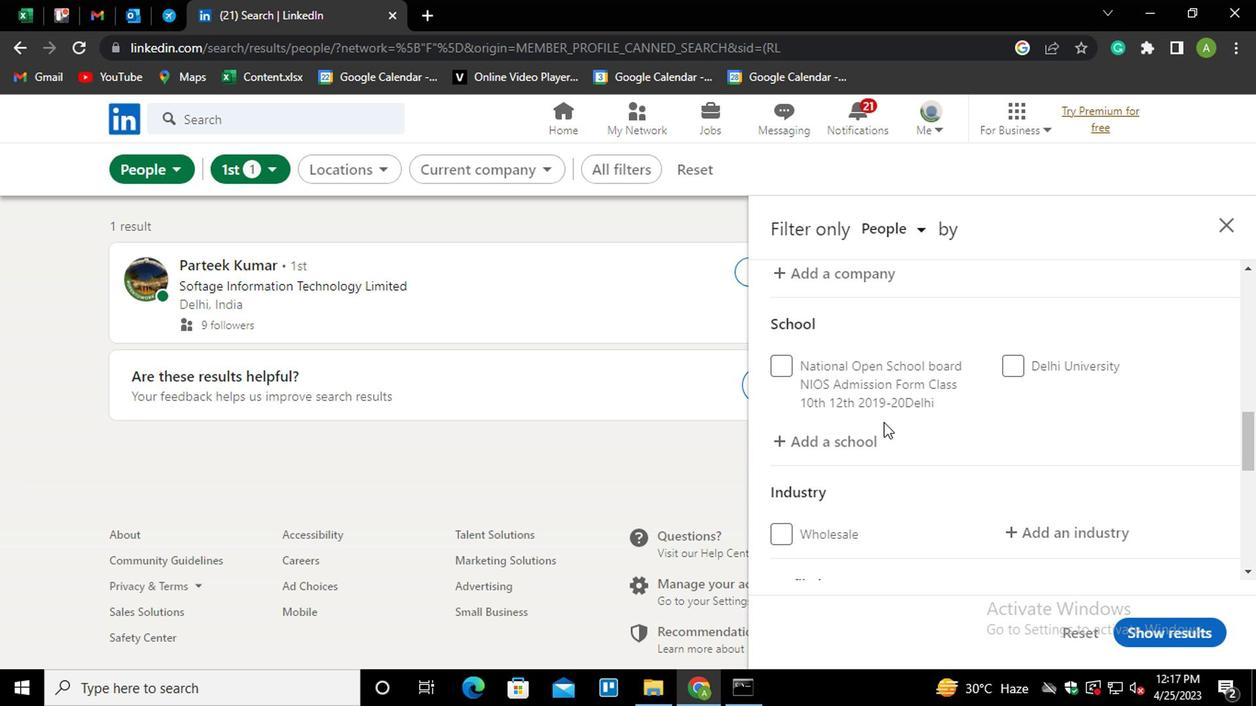 
Action: Mouse pressed left at (849, 435)
Screenshot: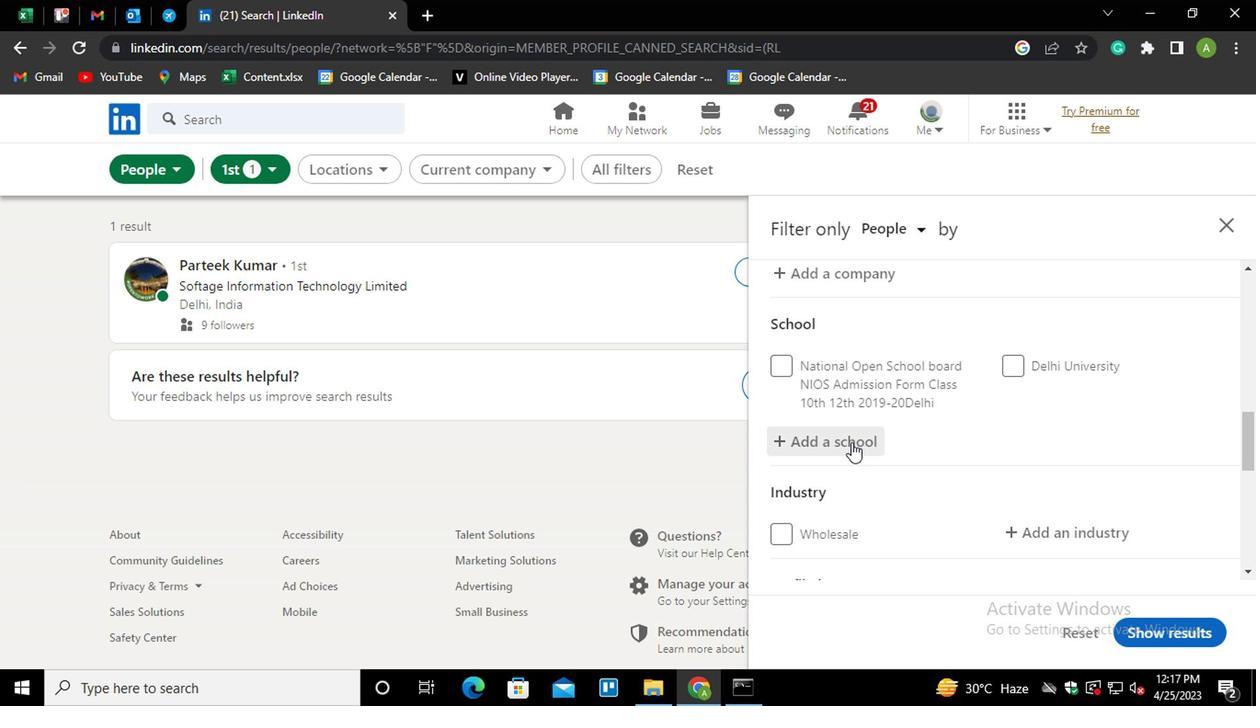 
Action: Mouse moved to (872, 440)
Screenshot: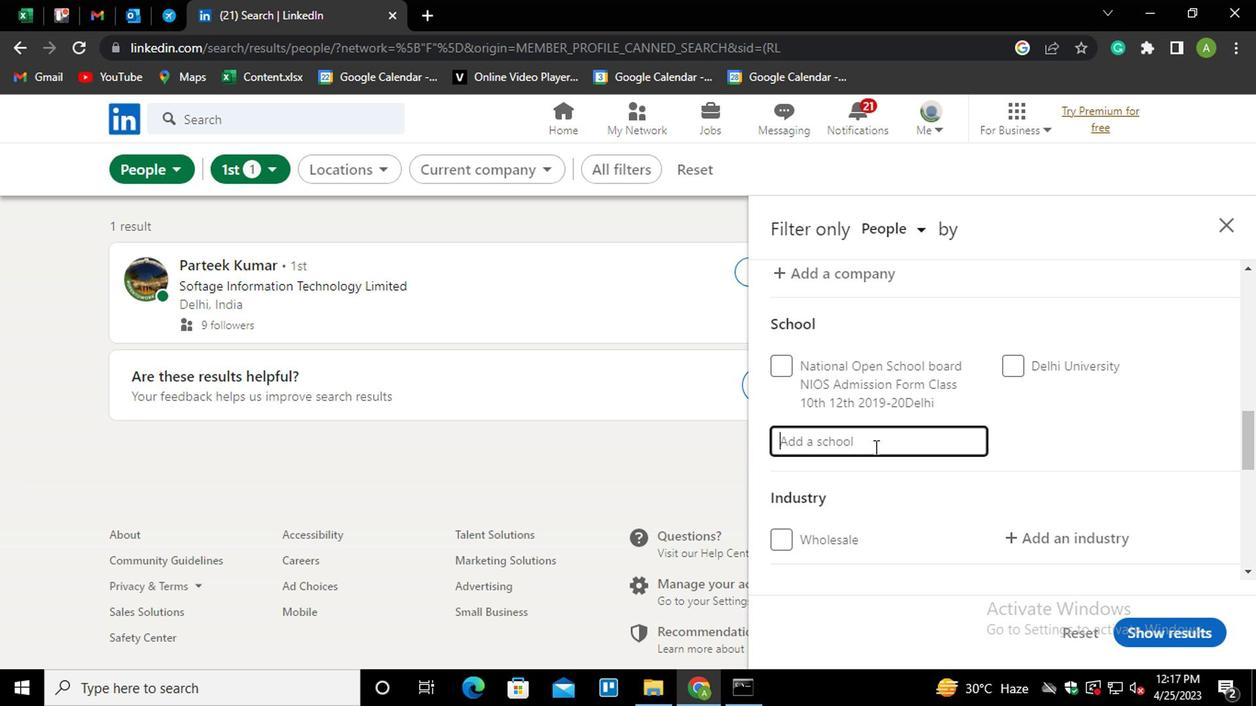 
Action: Mouse pressed left at (872, 440)
Screenshot: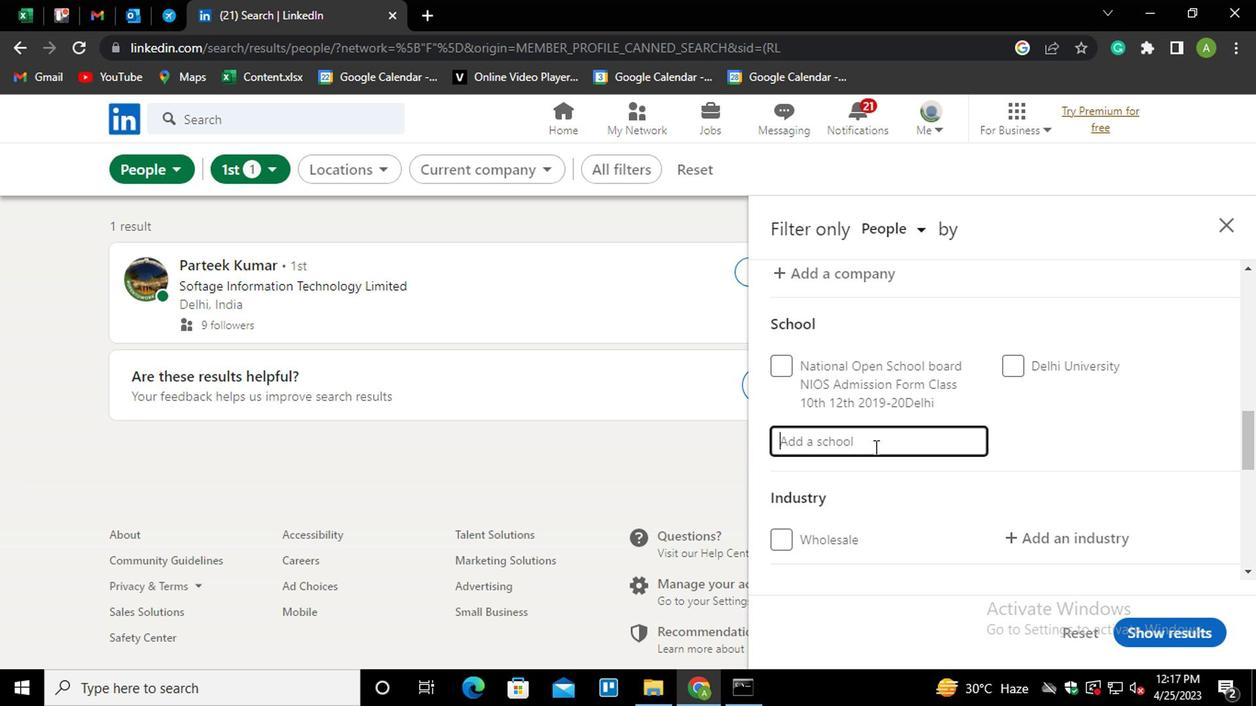 
Action: Key pressed <Key.shift_r>MODEL<Key.space><Key.shift_r>I<Key.down><Key.enter>
Screenshot: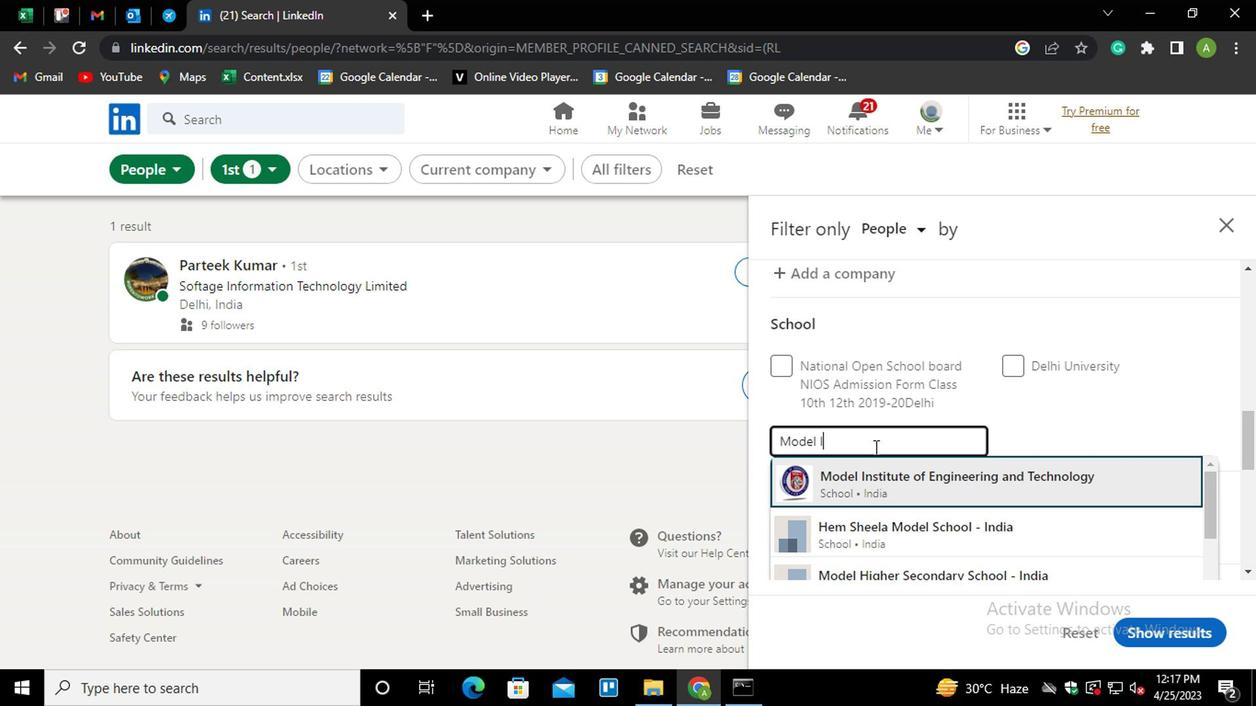 
Action: Mouse moved to (875, 439)
Screenshot: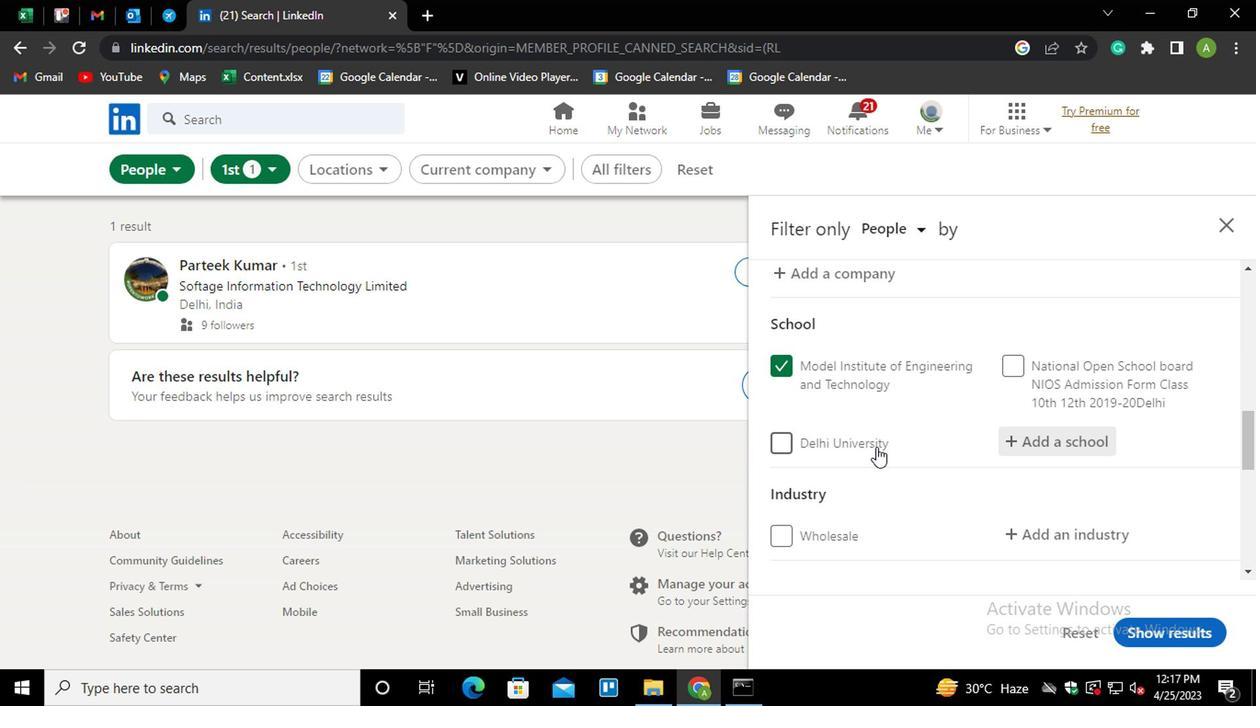 
Action: Mouse scrolled (875, 438) with delta (0, -1)
Screenshot: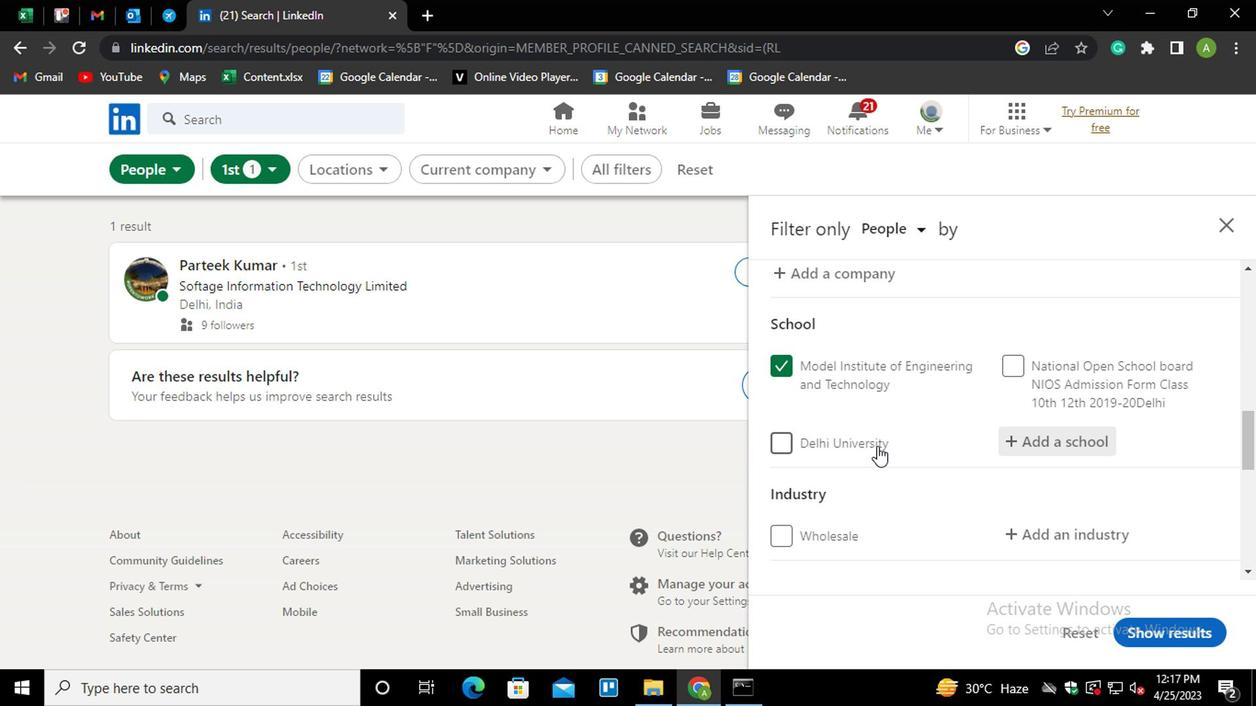 
Action: Mouse scrolled (875, 438) with delta (0, -1)
Screenshot: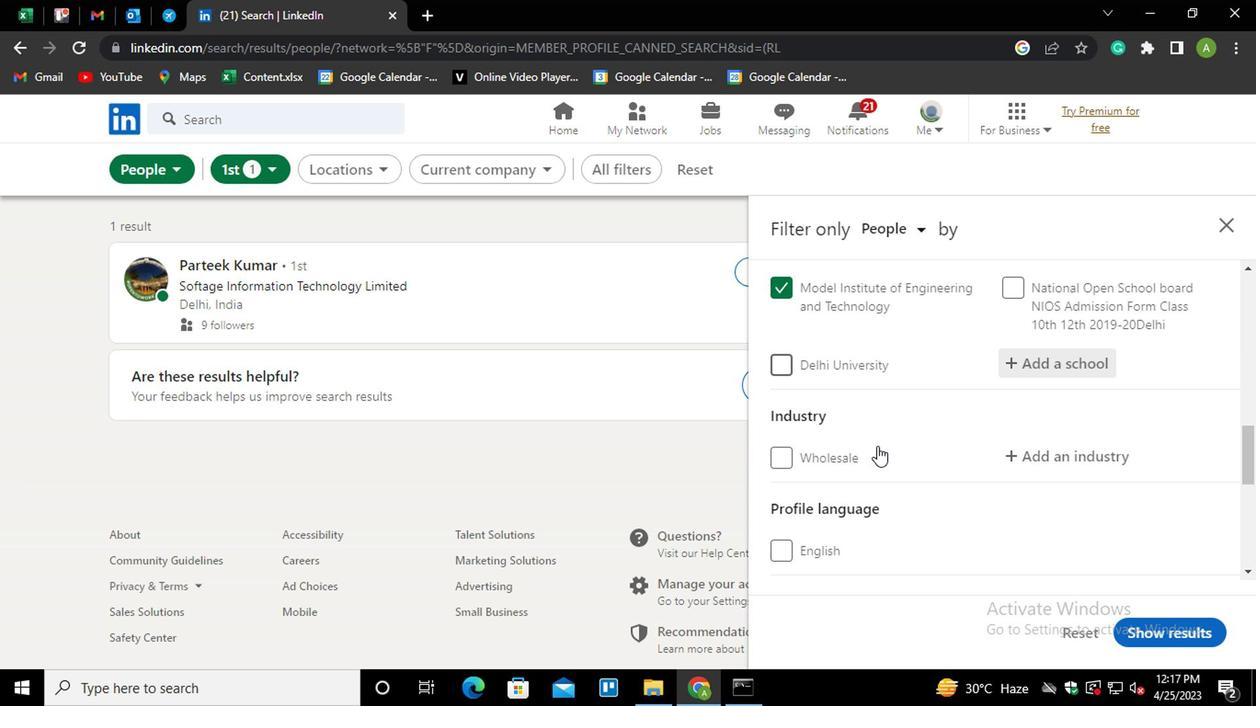 
Action: Mouse moved to (1036, 358)
Screenshot: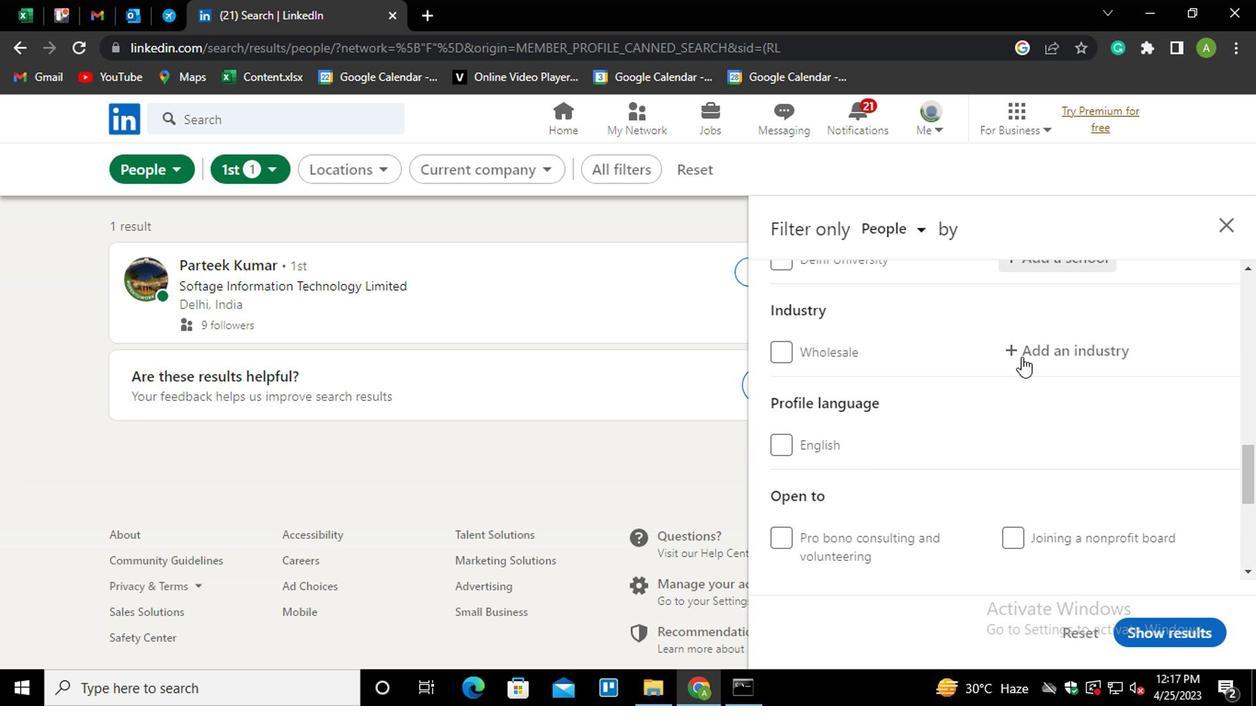 
Action: Mouse pressed left at (1036, 358)
Screenshot: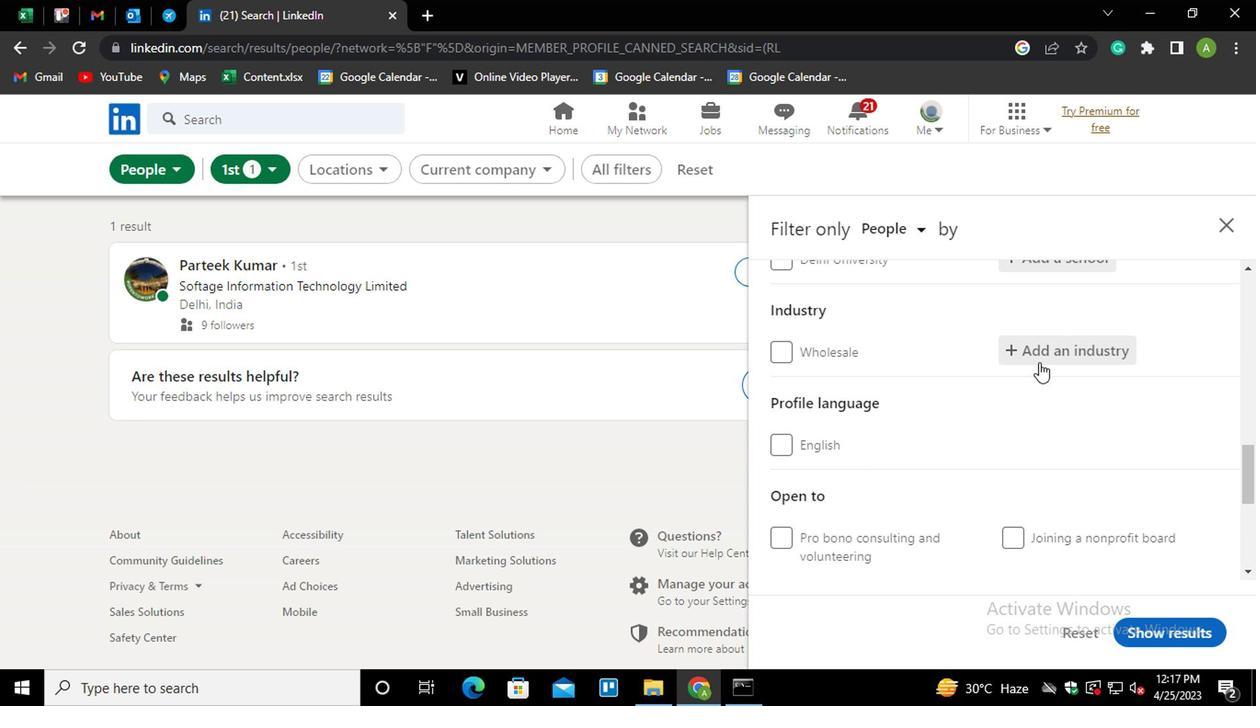 
Action: Mouse moved to (1037, 346)
Screenshot: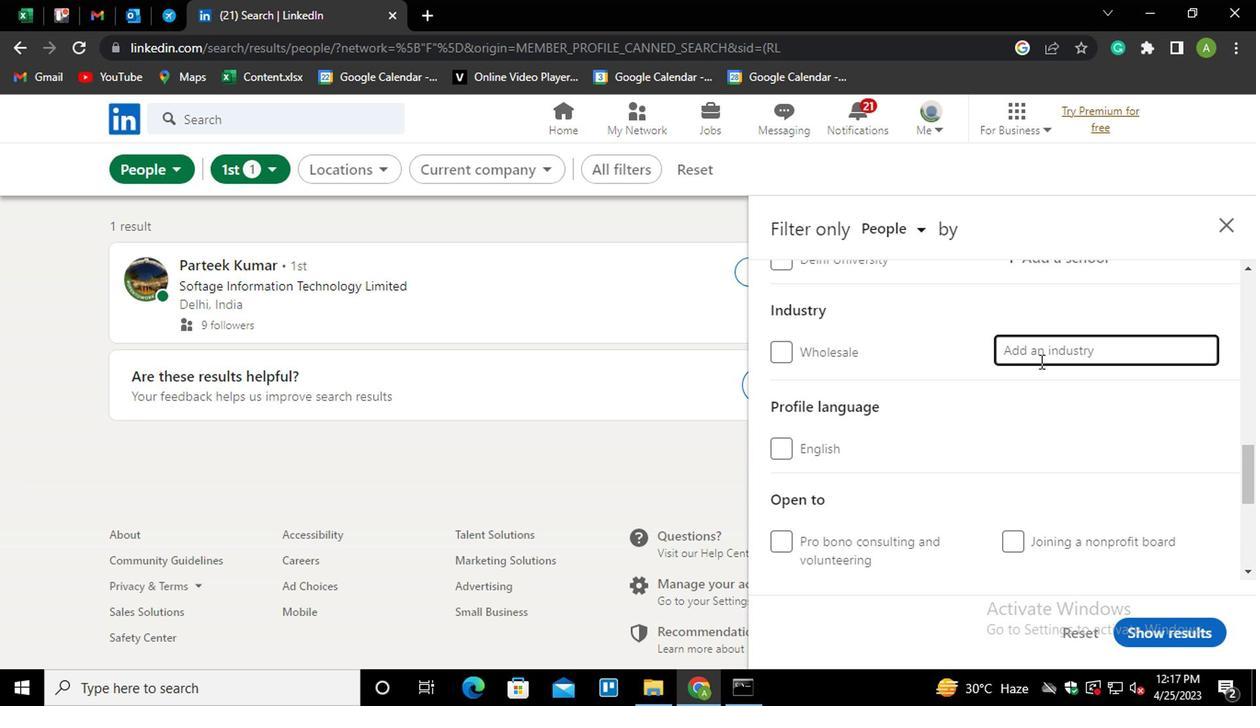 
Action: Mouse pressed left at (1037, 346)
Screenshot: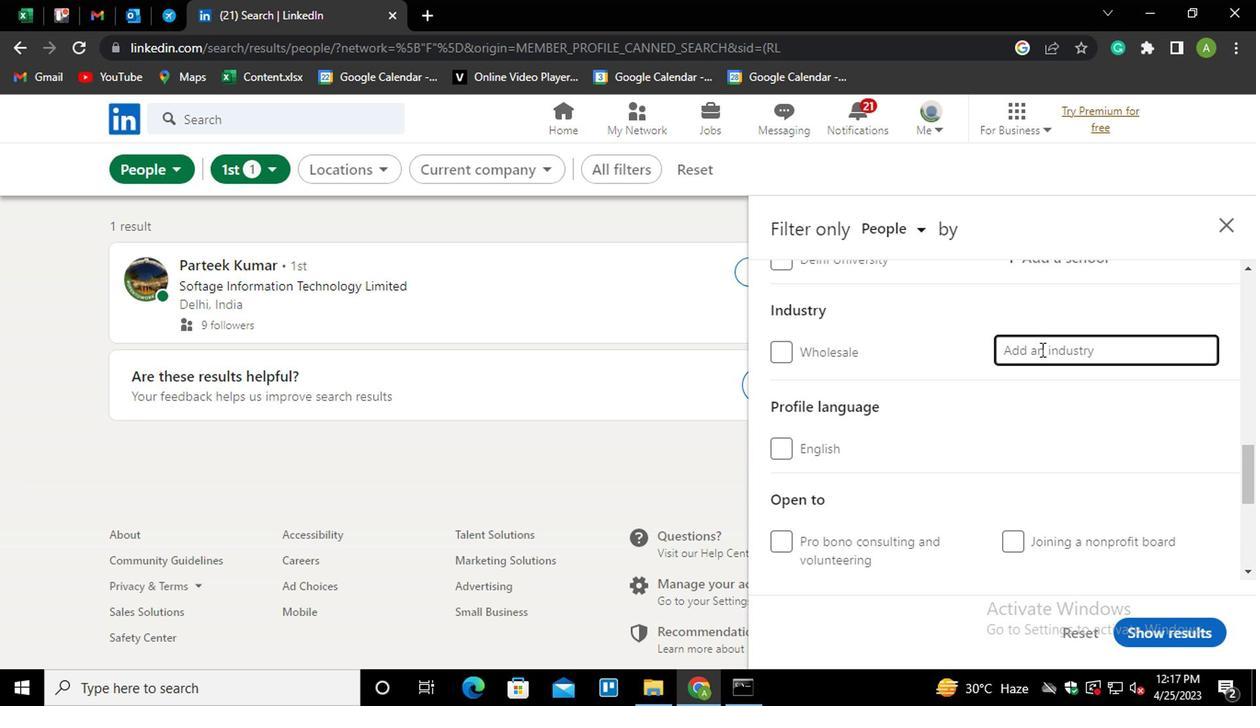 
Action: Mouse moved to (1036, 346)
Screenshot: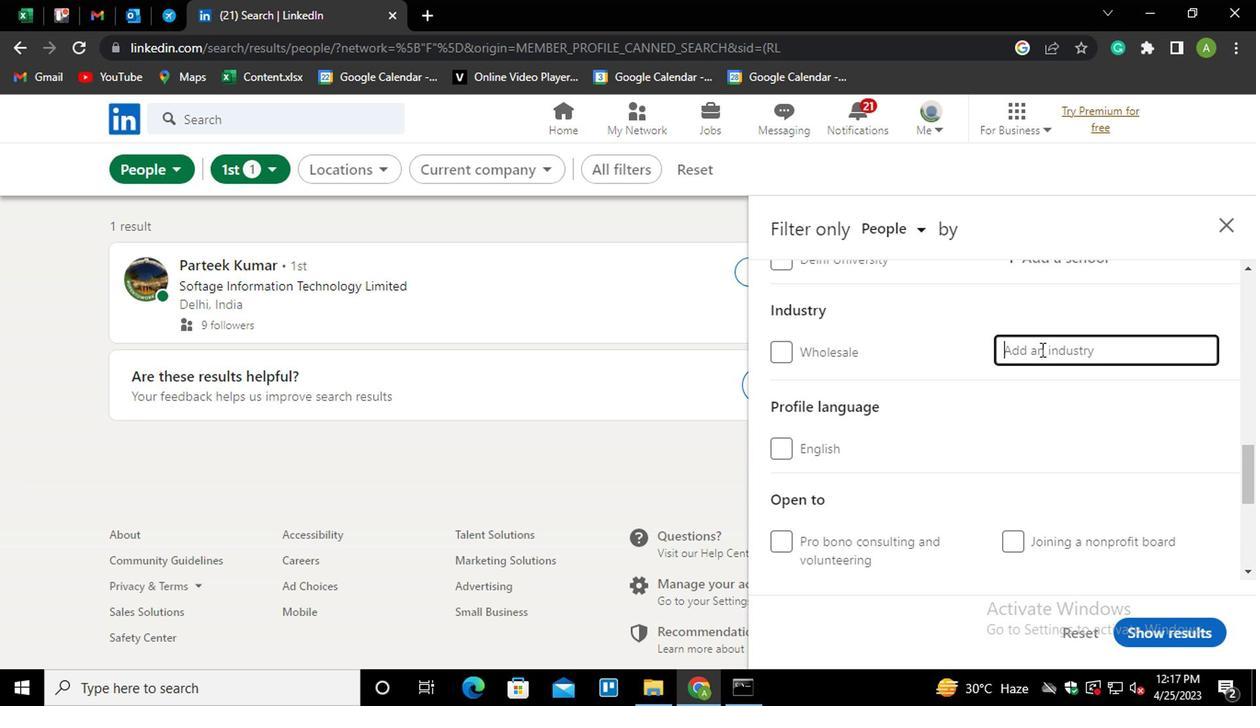 
Action: Key pressed <Key.shift_r><Key.shift_r><Key.shift_r><Key.shift_r><Key.shift_r><Key.shift_r><Key.shift_r><Key.shift_r><Key.shift_r><Key.shift_r><Key.shift_r><Key.shift_r><Key.shift_r><Key.shift_r><Key.shift_r><Key.shift_r>TRANSL<Key.down><Key.enter>
Screenshot: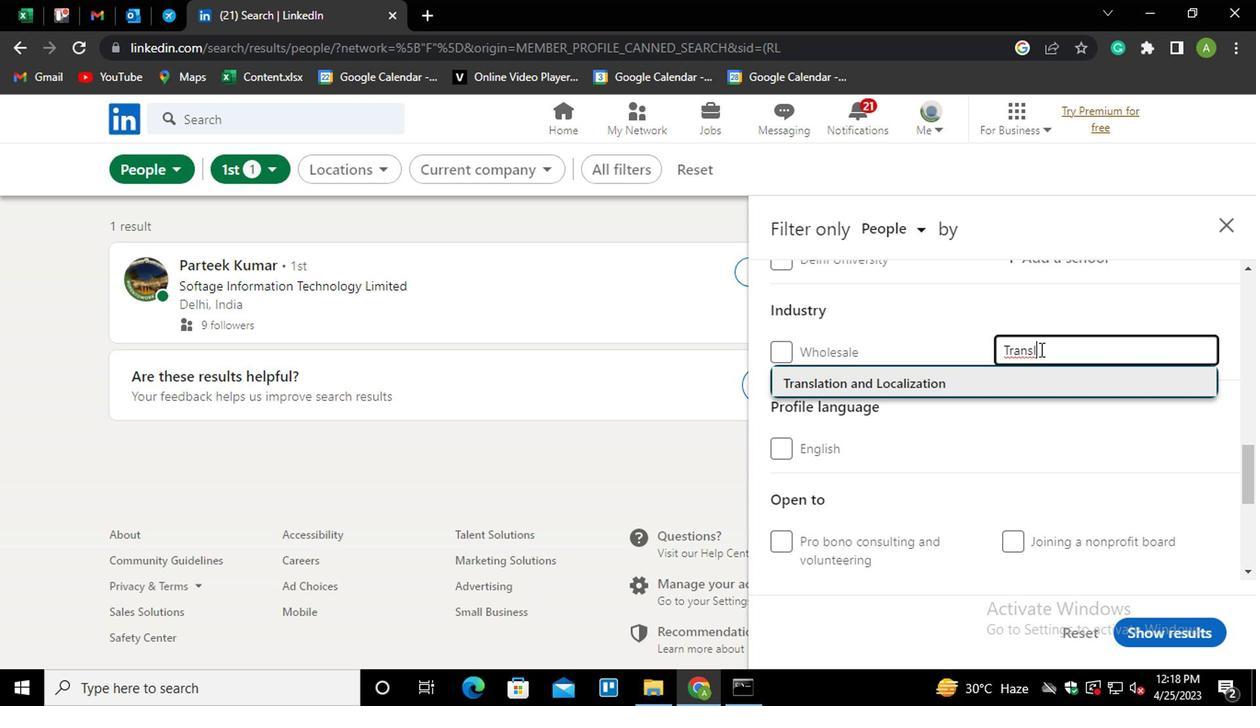 
Action: Mouse moved to (1043, 399)
Screenshot: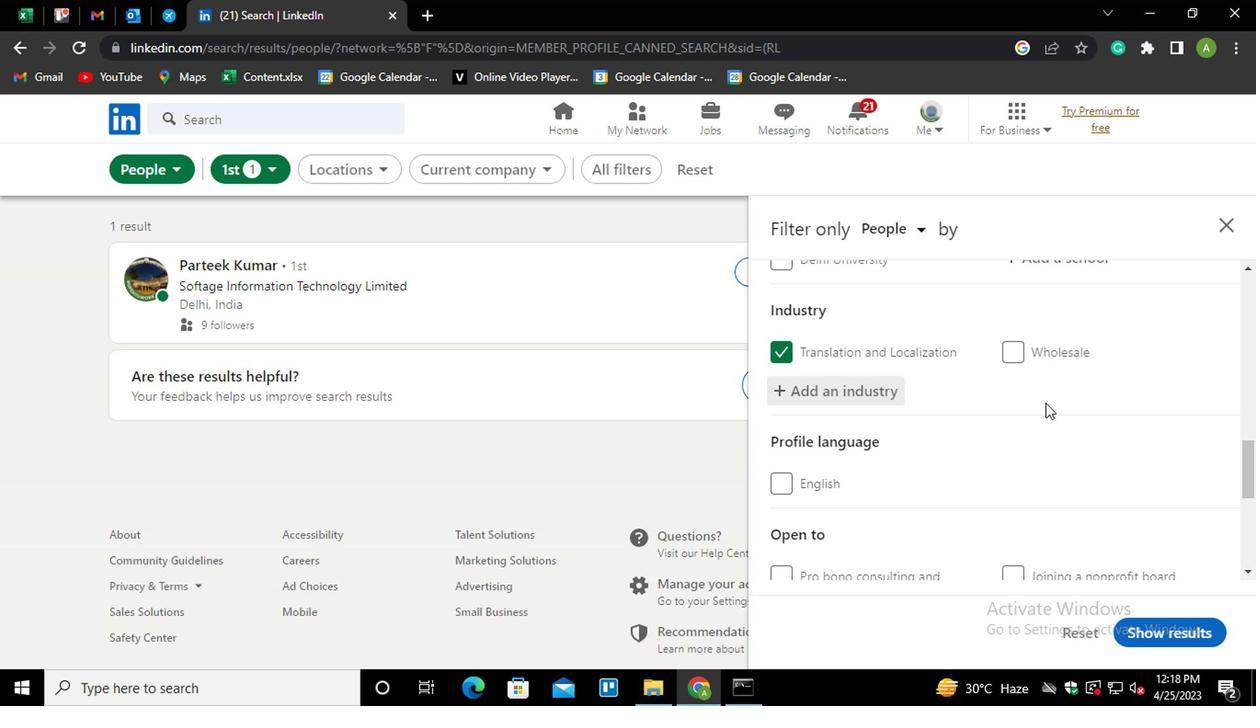 
Action: Mouse scrolled (1043, 398) with delta (0, -1)
Screenshot: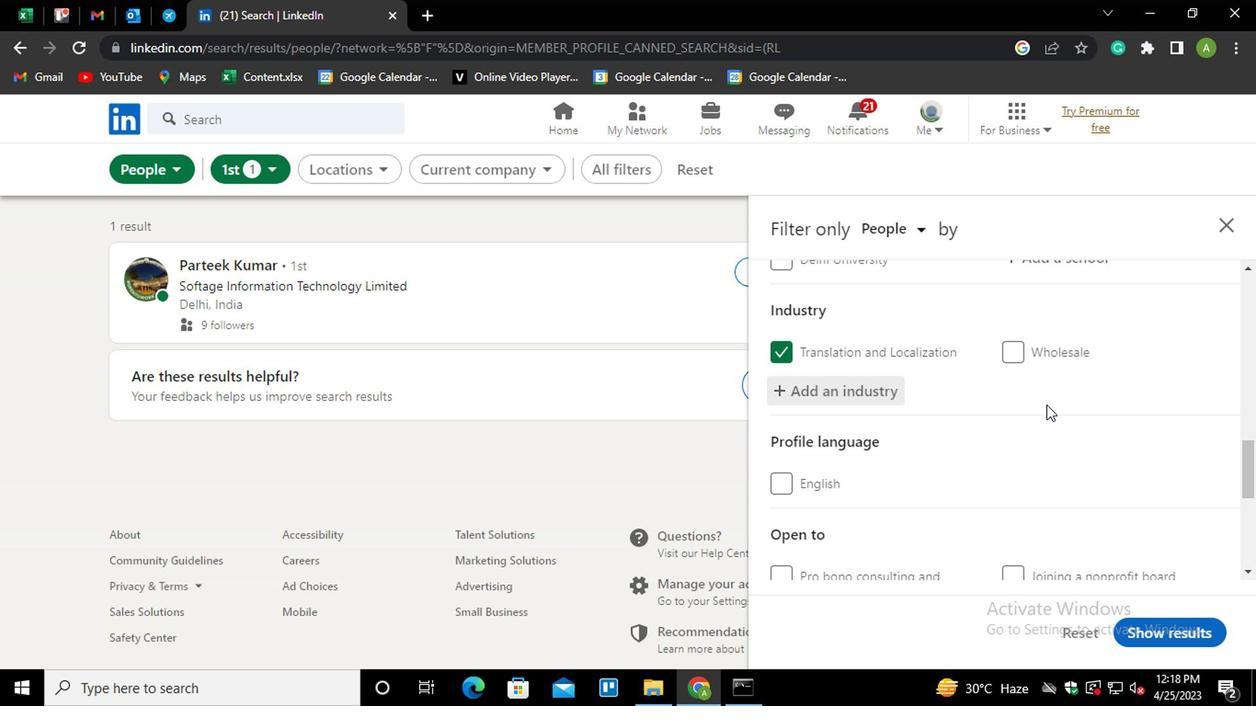 
Action: Mouse scrolled (1043, 398) with delta (0, -1)
Screenshot: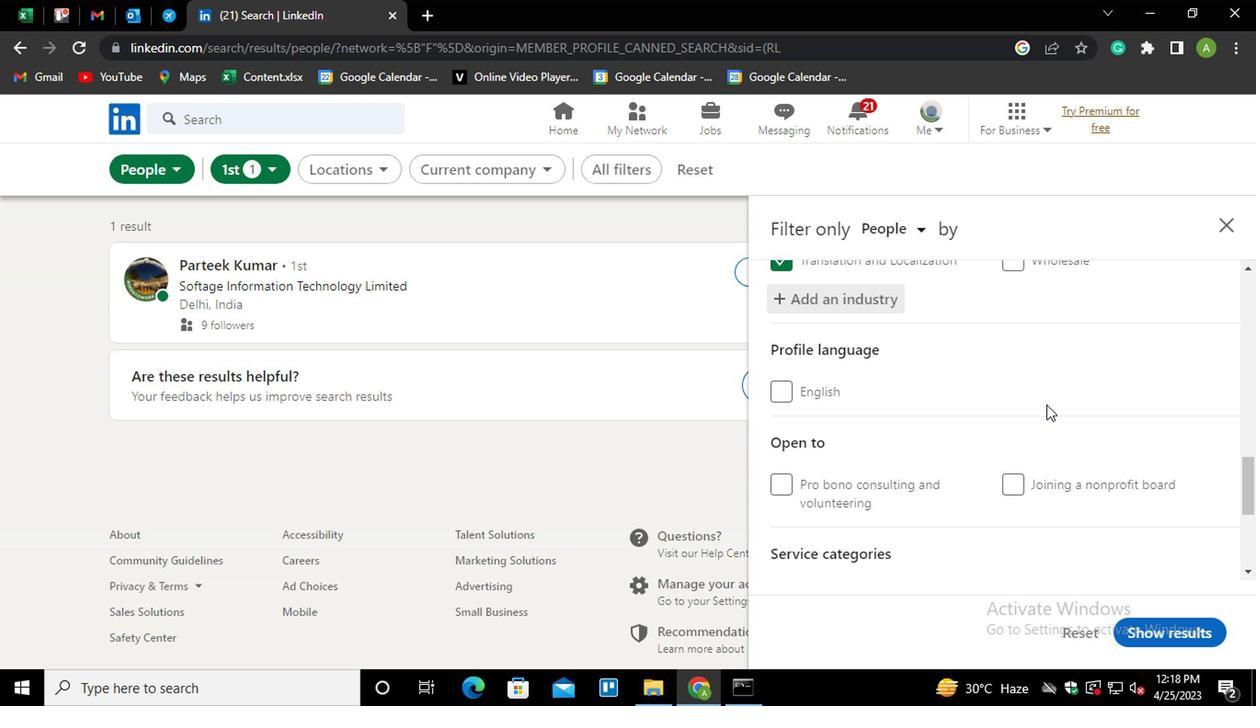 
Action: Mouse scrolled (1043, 398) with delta (0, -1)
Screenshot: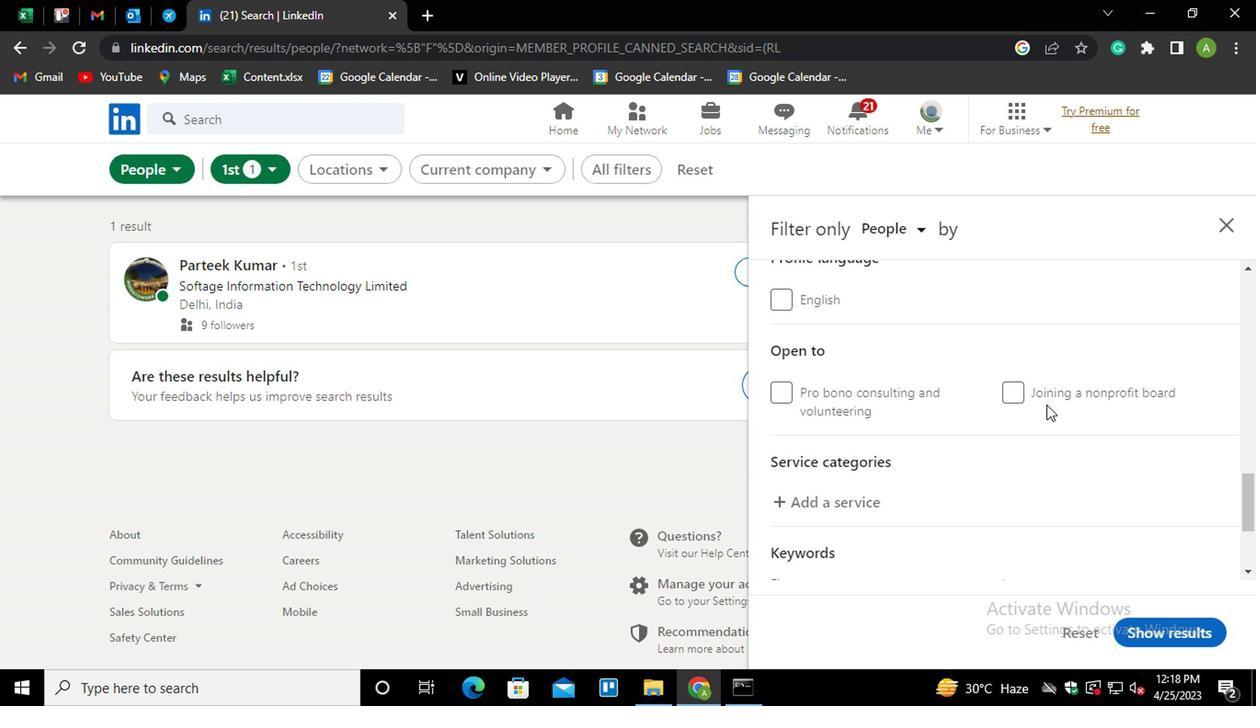 
Action: Mouse moved to (858, 407)
Screenshot: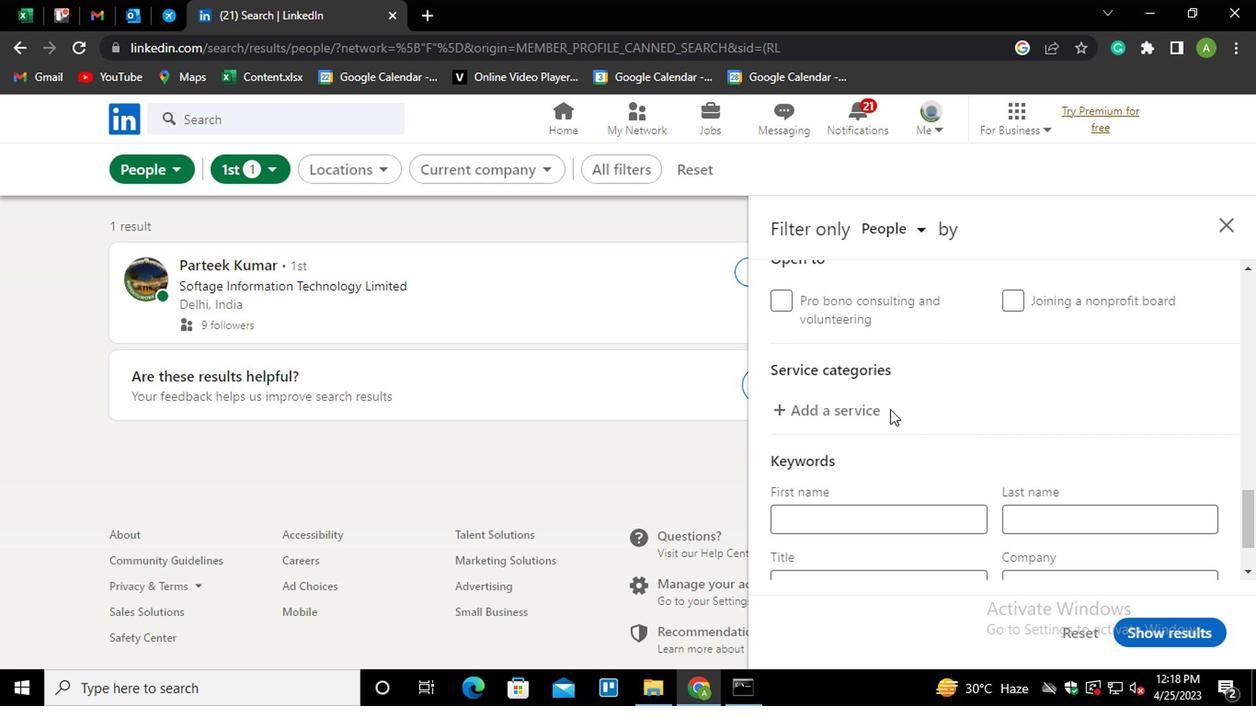 
Action: Mouse pressed left at (858, 407)
Screenshot: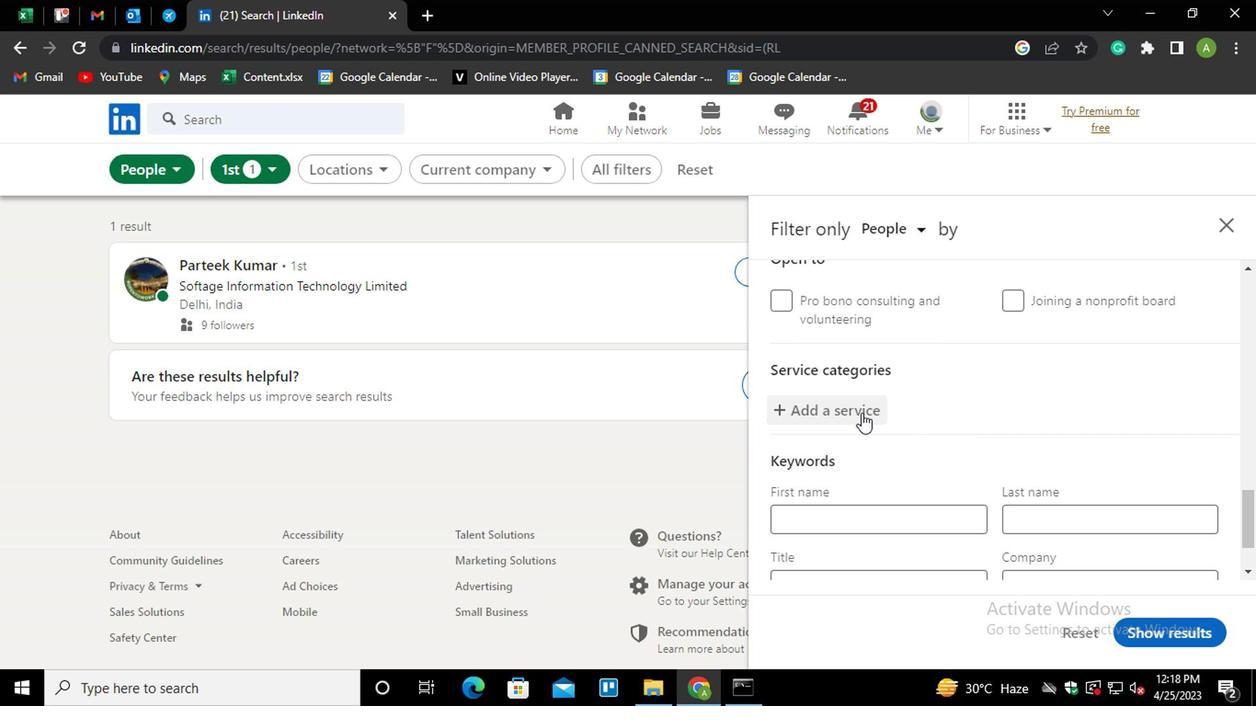
Action: Mouse moved to (841, 409)
Screenshot: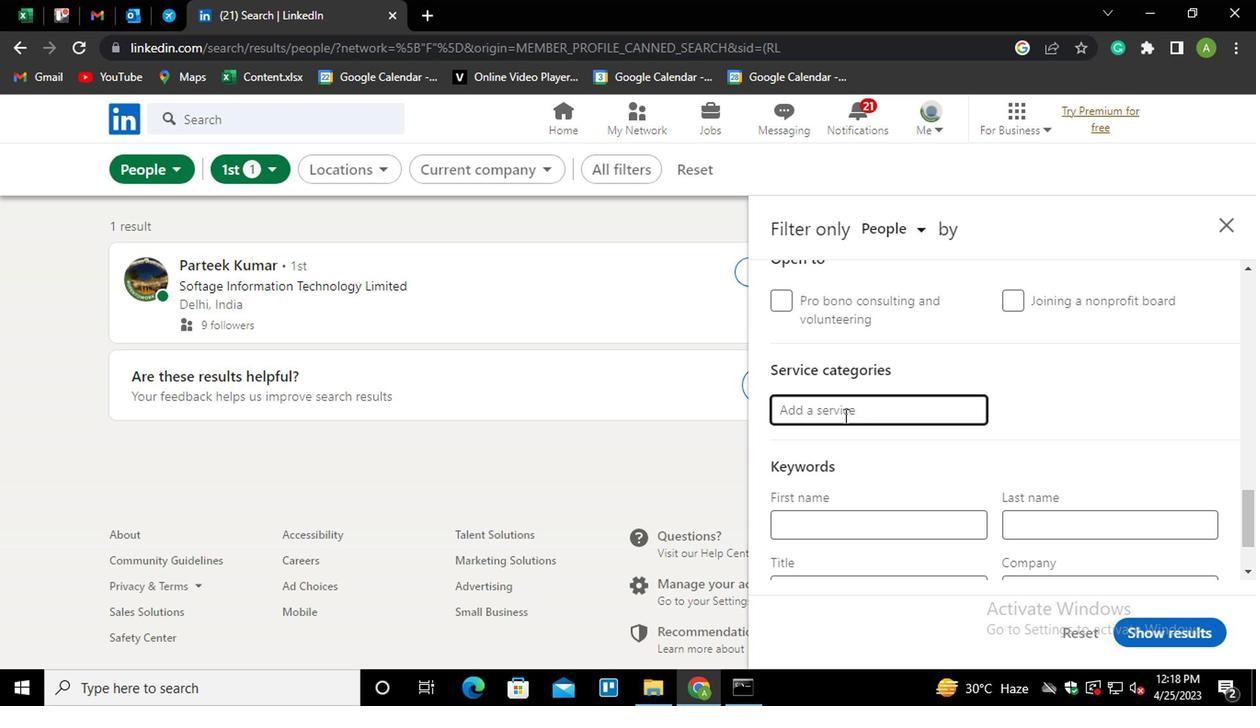 
Action: Mouse pressed left at (841, 409)
Screenshot: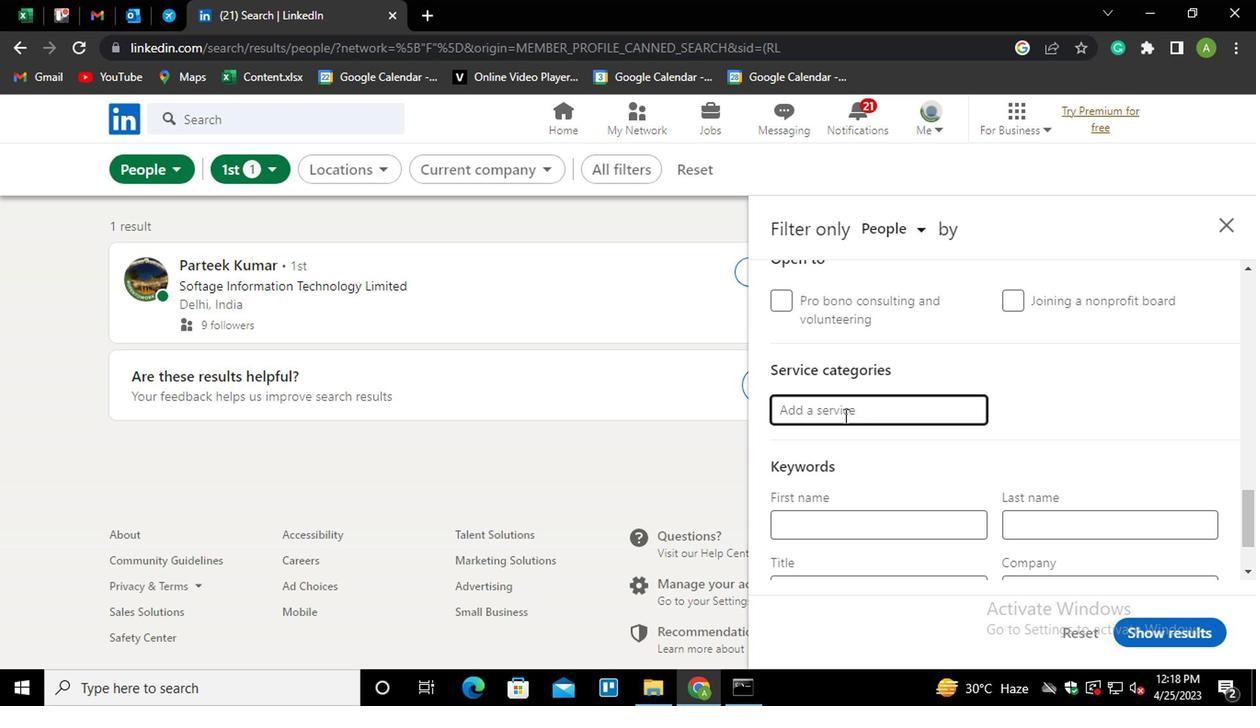 
Action: Mouse moved to (853, 410)
Screenshot: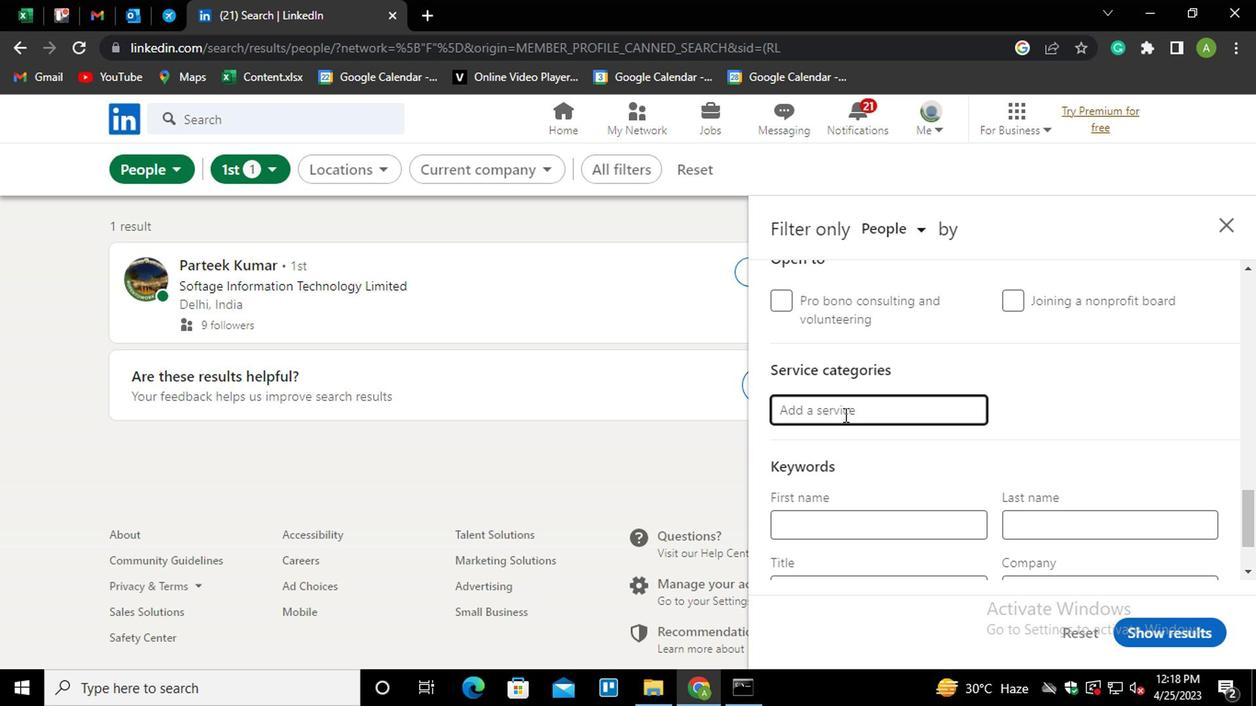 
Action: Key pressed <Key.shift>CORPORATE<Key.down><Key.down><Key.enter>
Screenshot: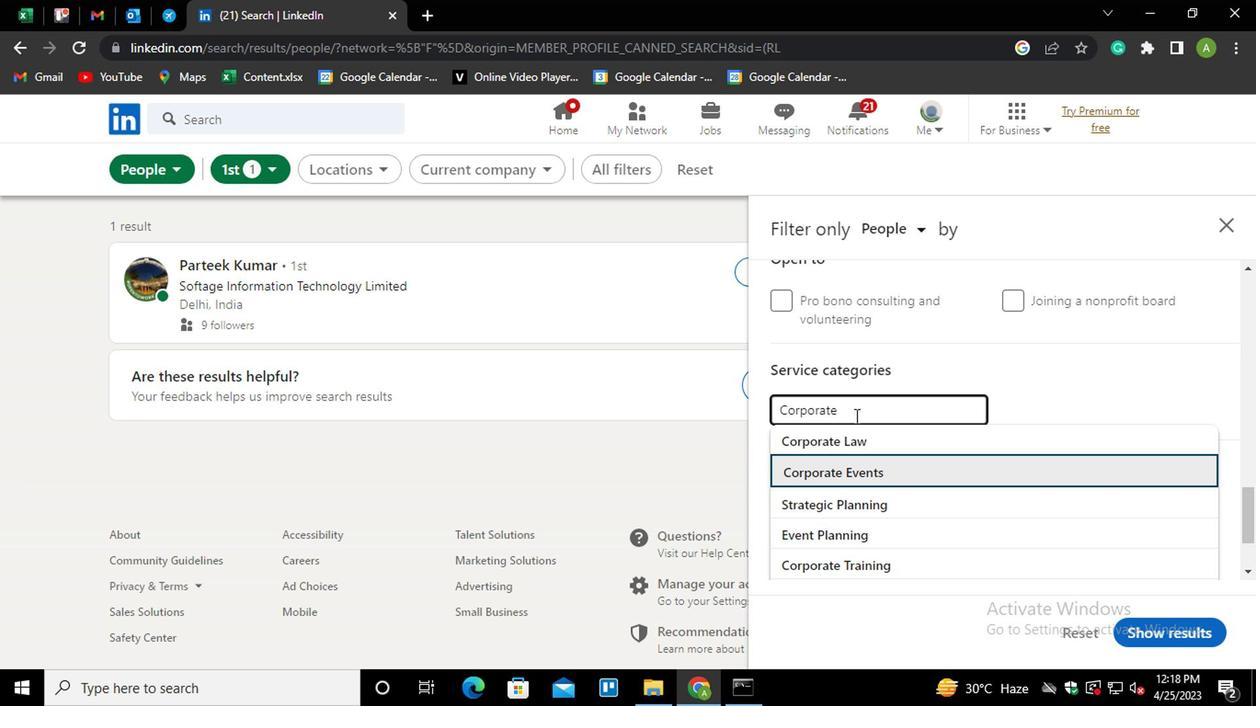 
Action: Mouse moved to (966, 442)
Screenshot: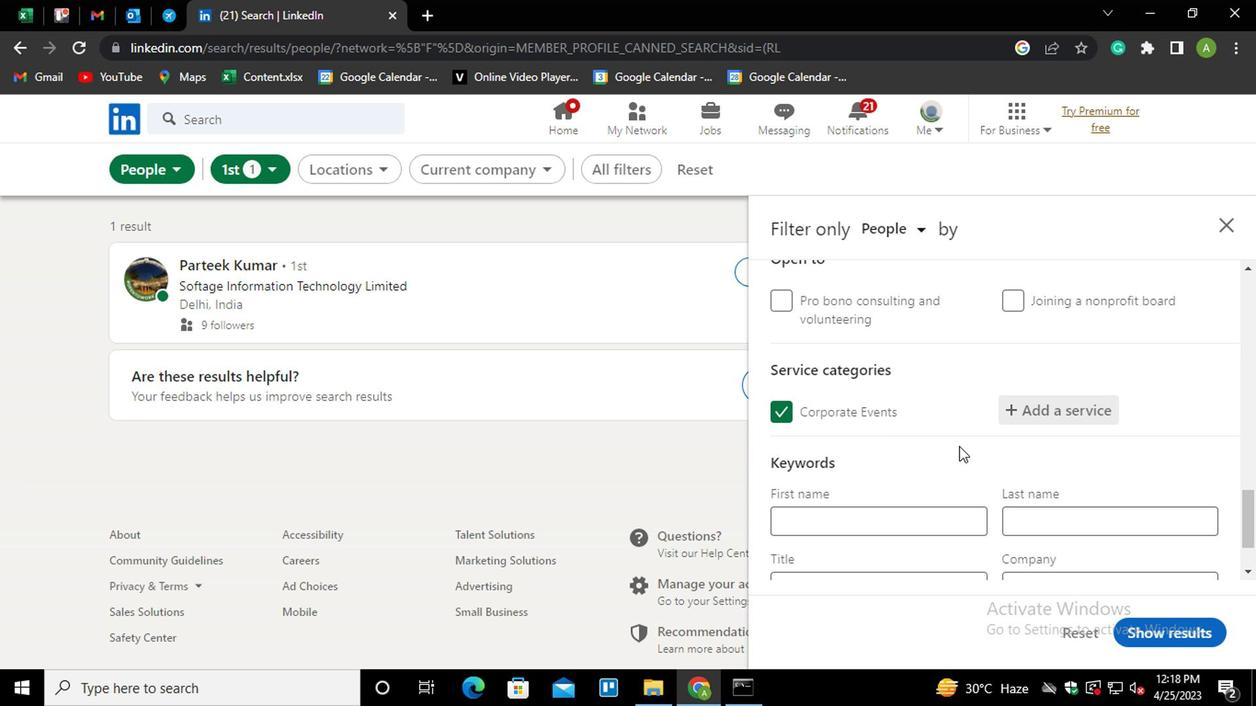 
Action: Mouse scrolled (966, 440) with delta (0, -1)
Screenshot: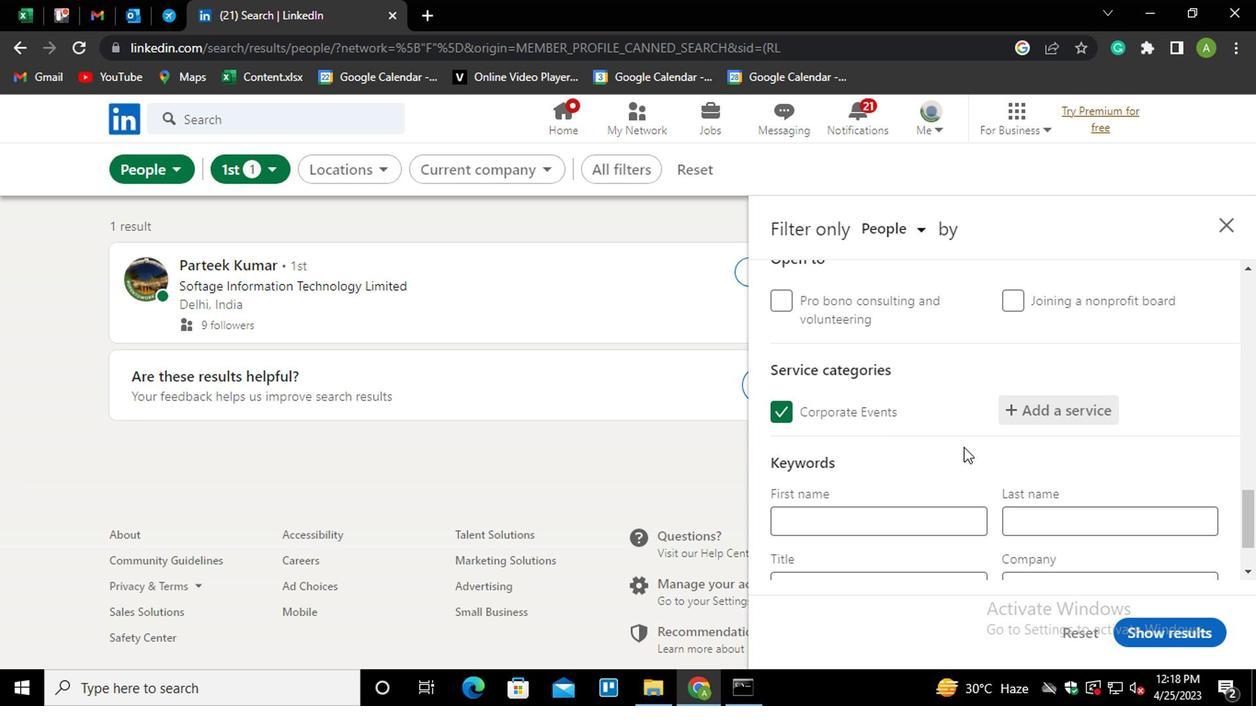 
Action: Mouse scrolled (966, 440) with delta (0, -1)
Screenshot: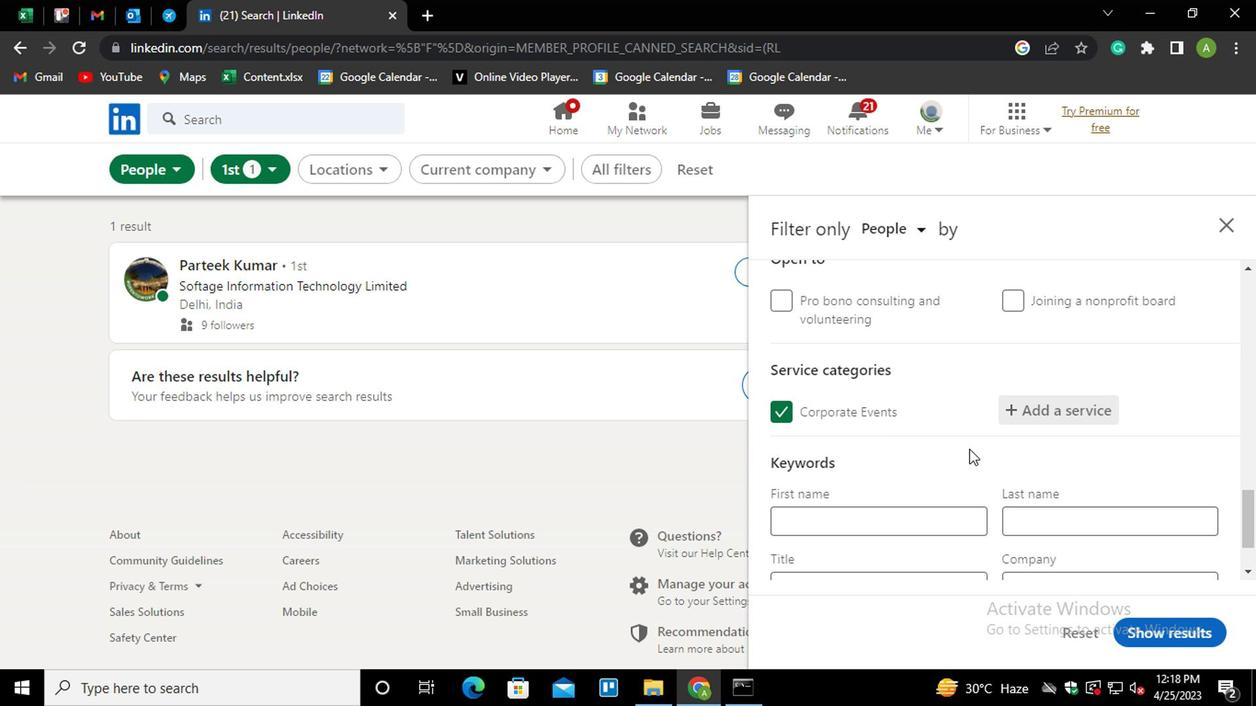 
Action: Mouse moved to (866, 493)
Screenshot: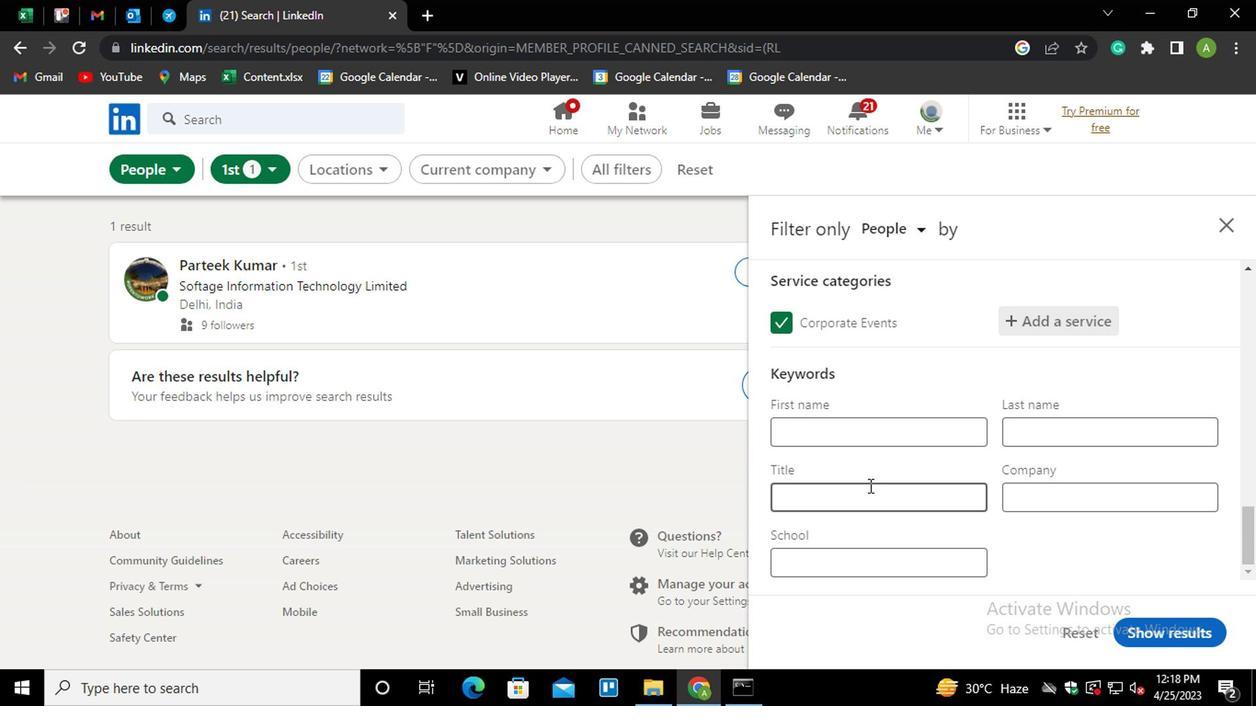 
Action: Mouse pressed left at (866, 493)
Screenshot: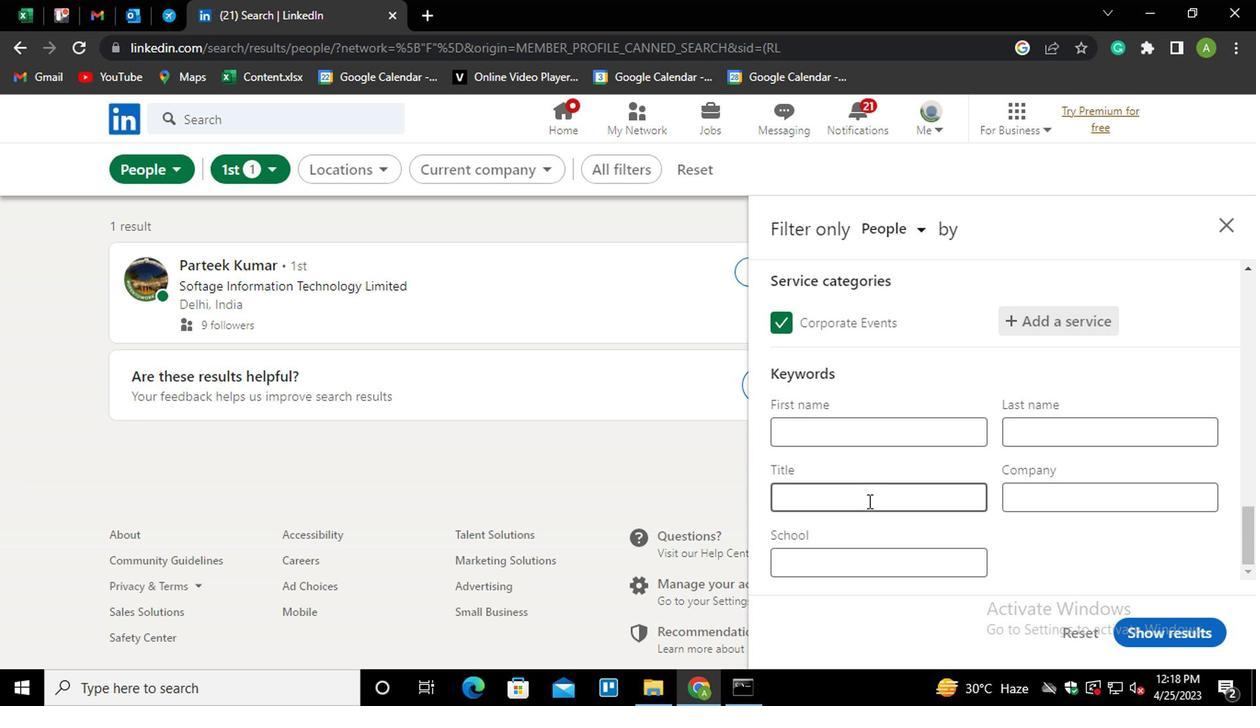 
Action: Key pressed <Key.shift>BPP<Key.backspace><Key.backspace>OOKKEEPER
Screenshot: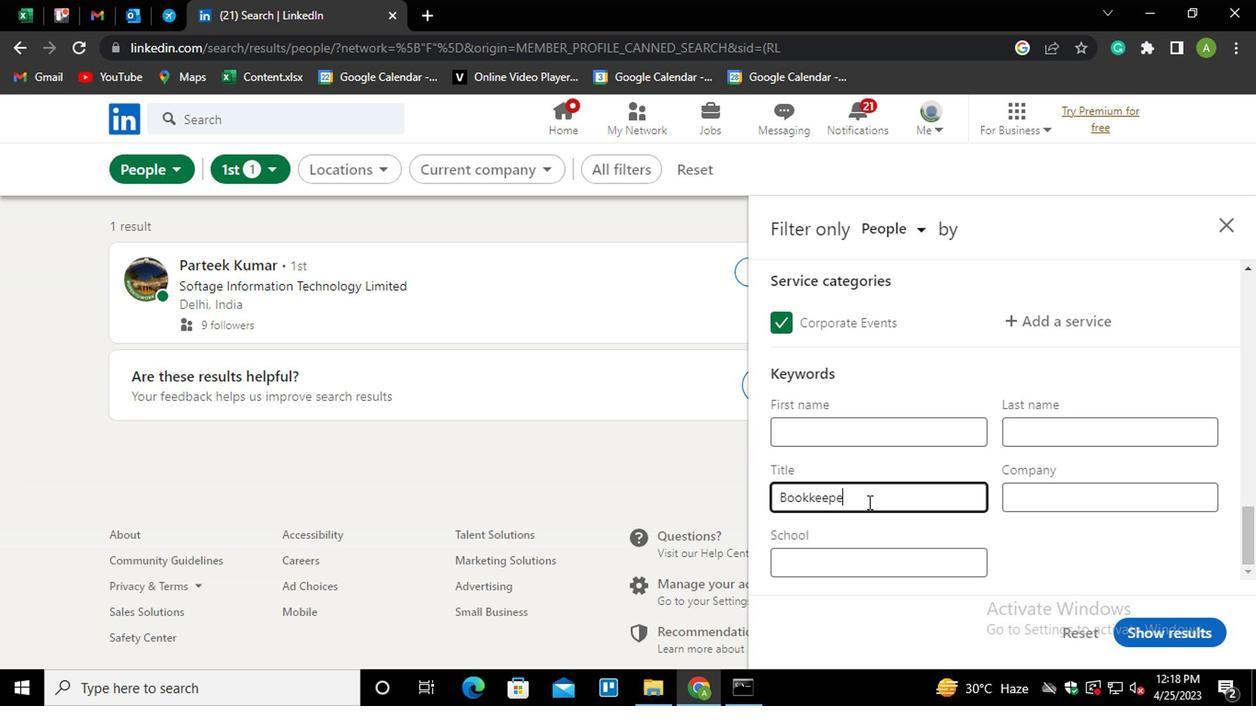 
Action: Mouse moved to (1142, 615)
Screenshot: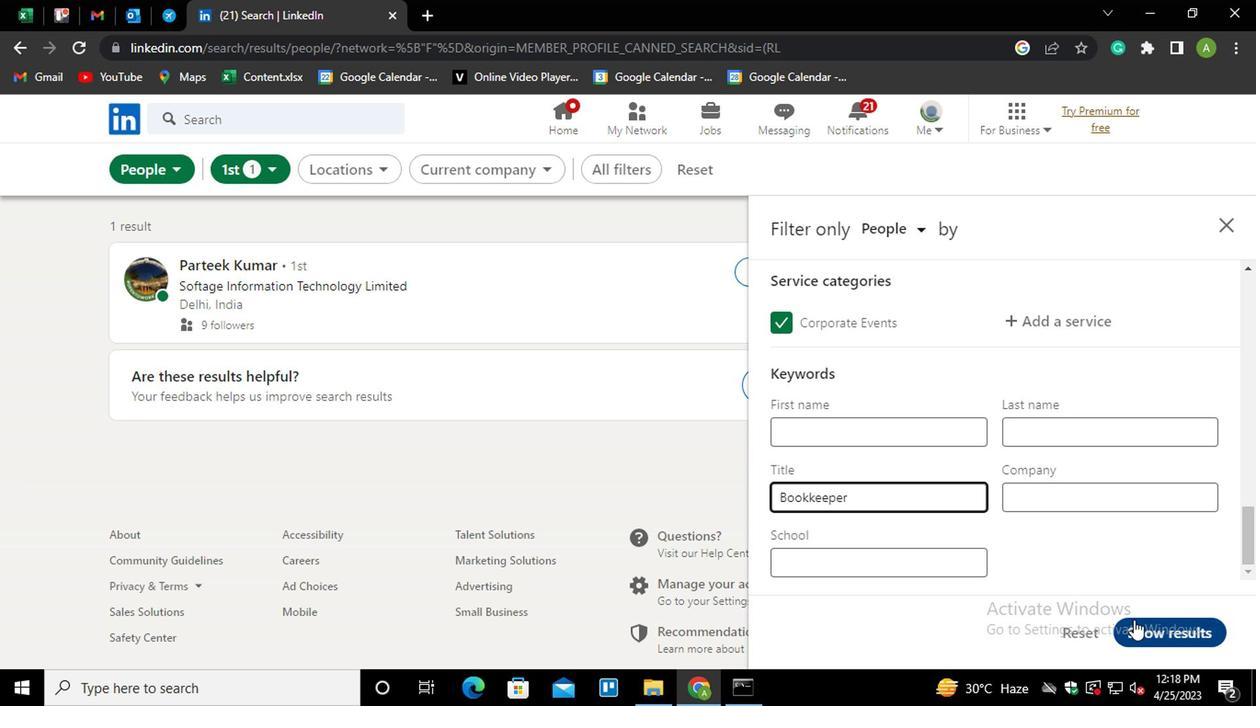 
Action: Mouse pressed left at (1142, 615)
Screenshot: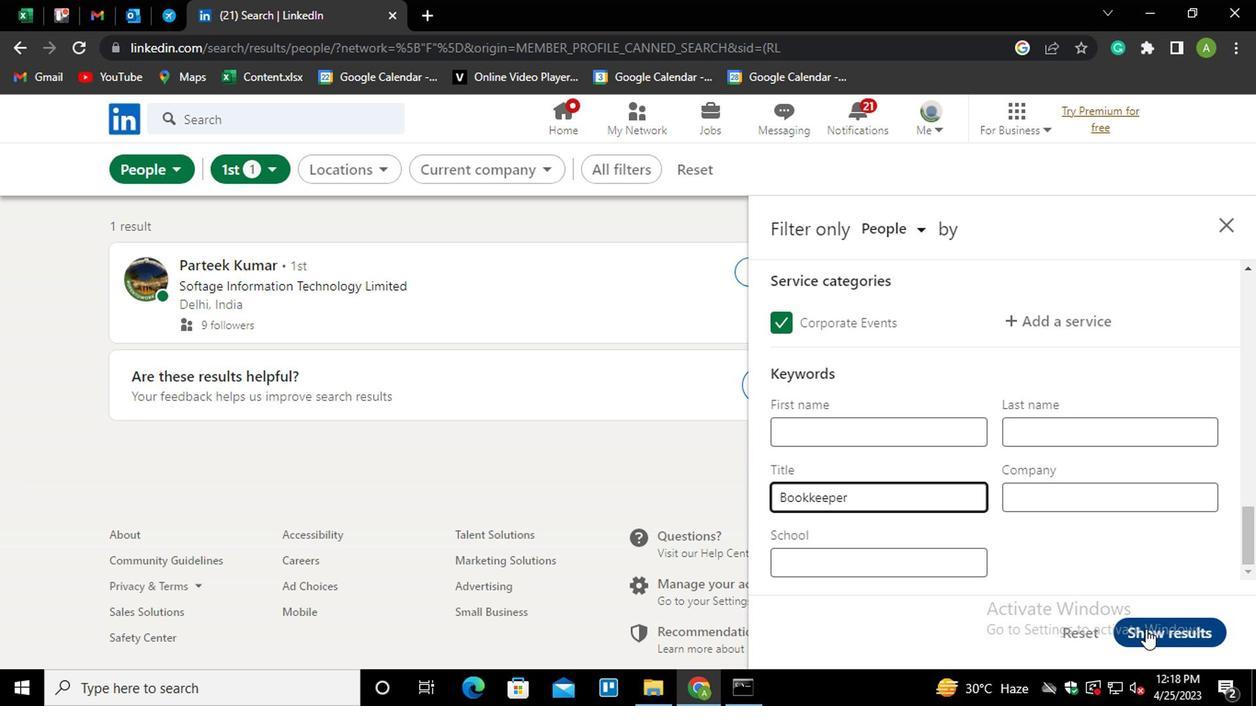 
Action: Mouse moved to (1004, 505)
Screenshot: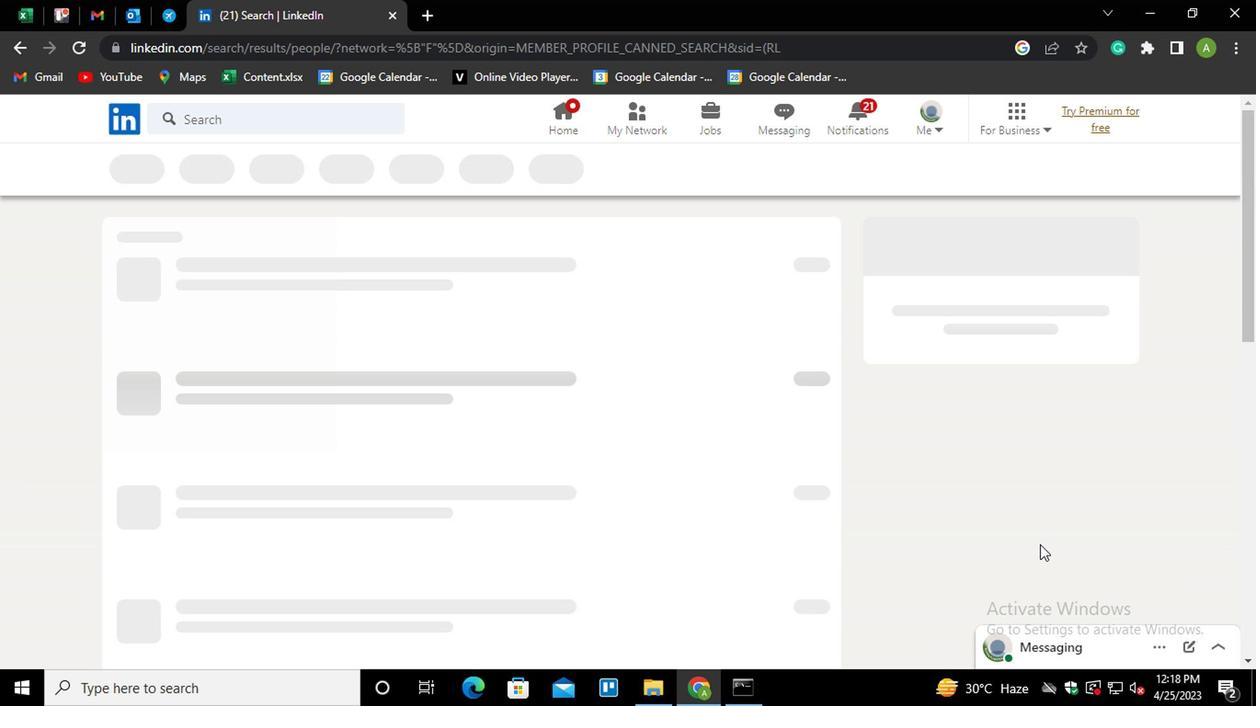 
